 Task: Look for products in the category "Collagen, Hair, Skin & Nails" from Doctor's Best only.
Action: Mouse moved to (283, 137)
Screenshot: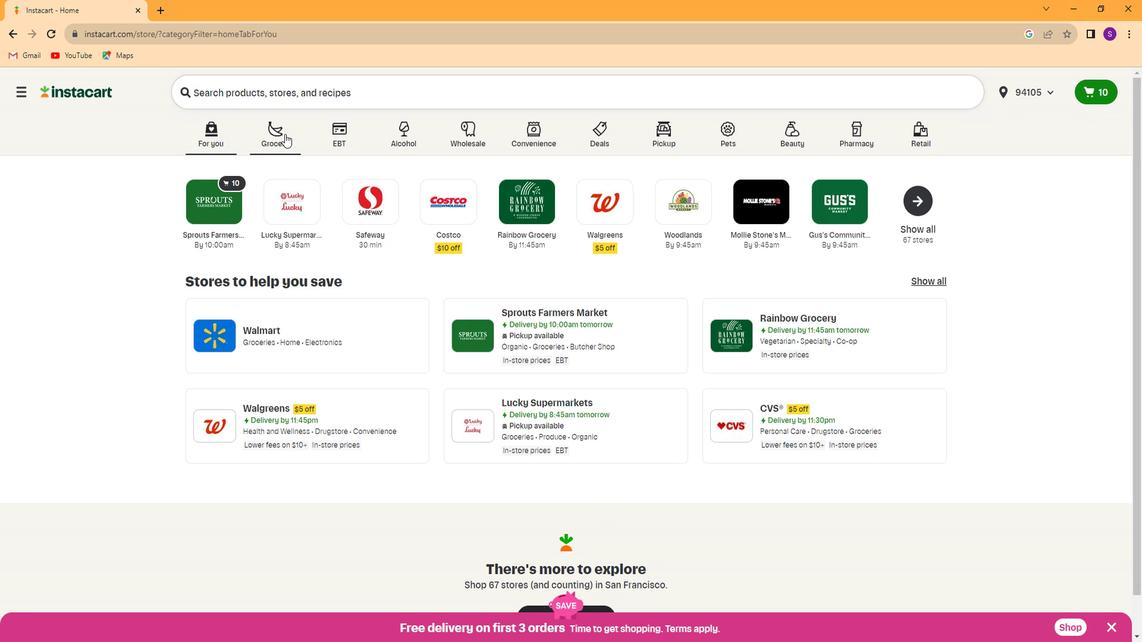 
Action: Mouse pressed left at (283, 137)
Screenshot: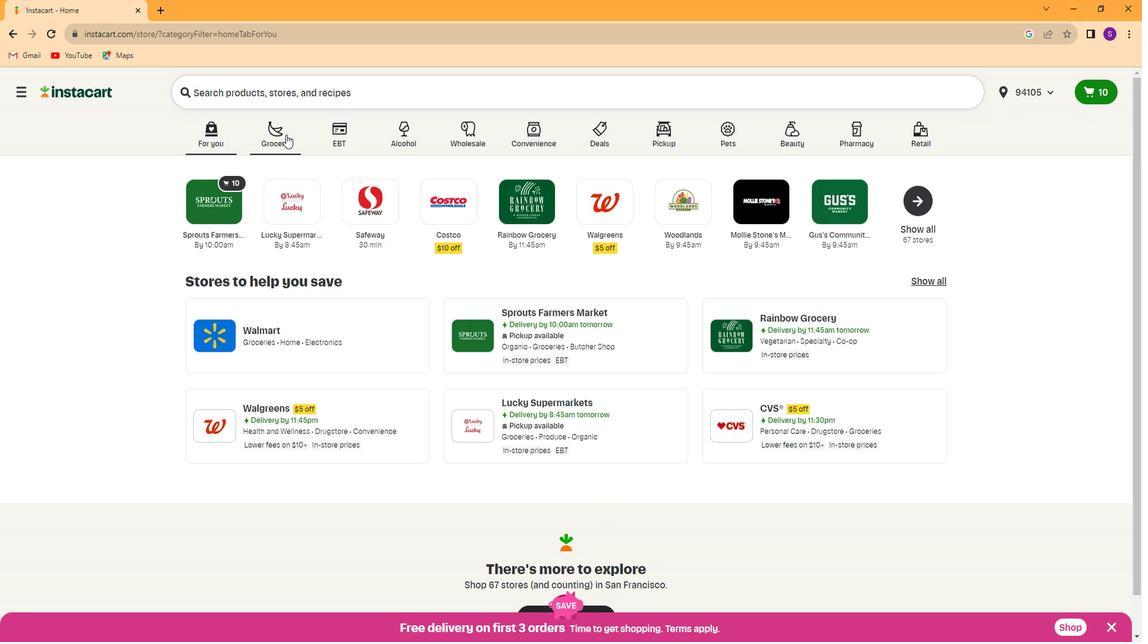 
Action: Mouse moved to (829, 201)
Screenshot: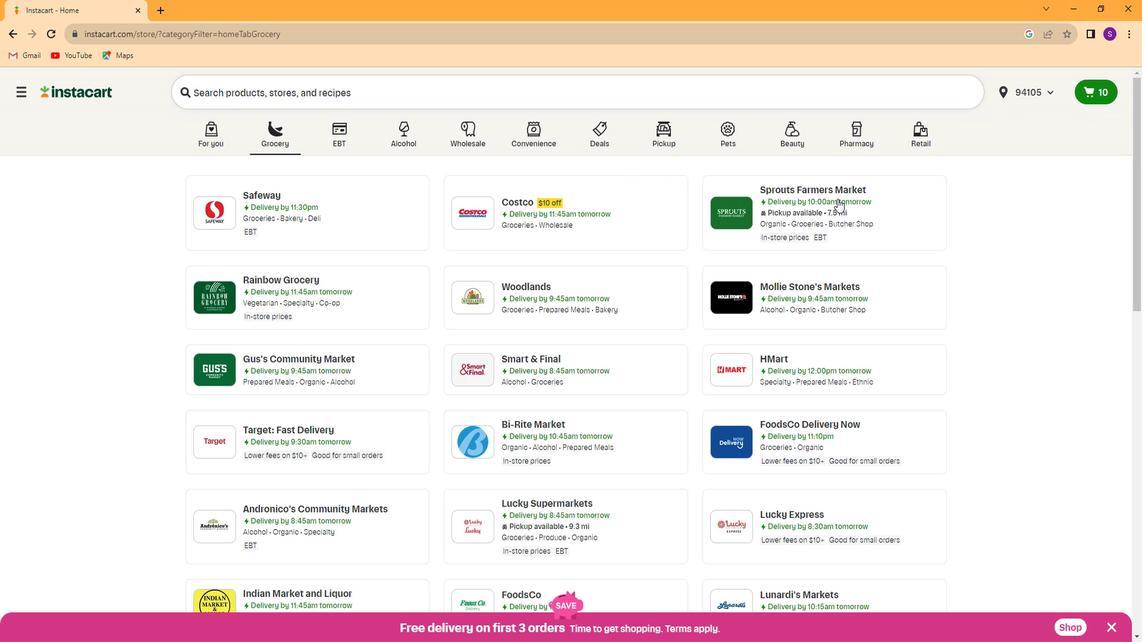 
Action: Mouse pressed left at (829, 201)
Screenshot: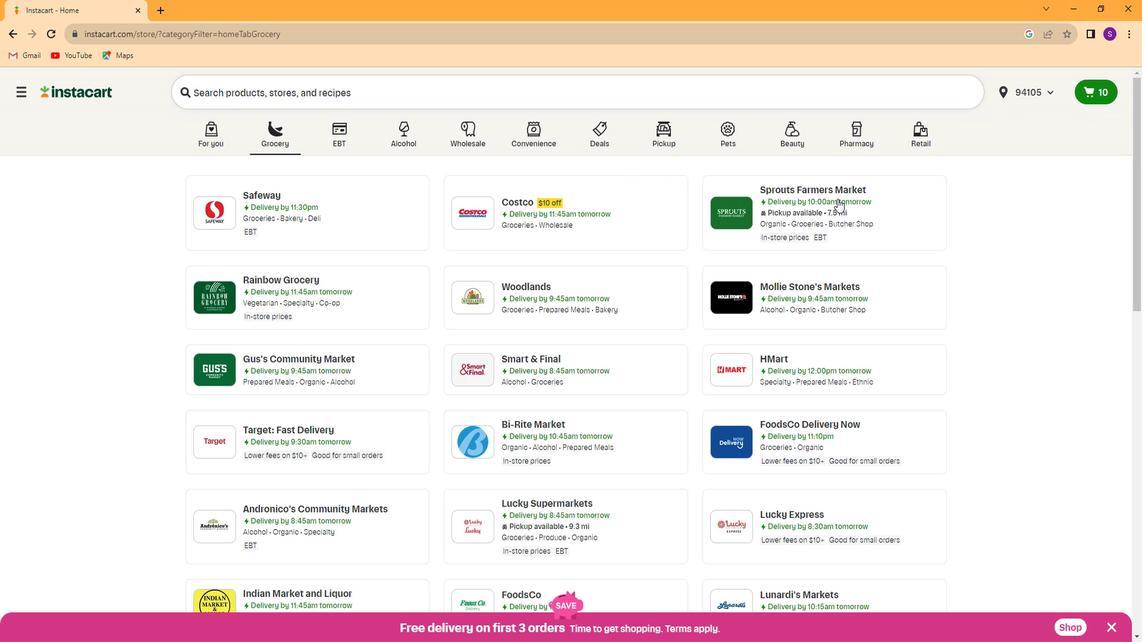 
Action: Mouse moved to (73, 433)
Screenshot: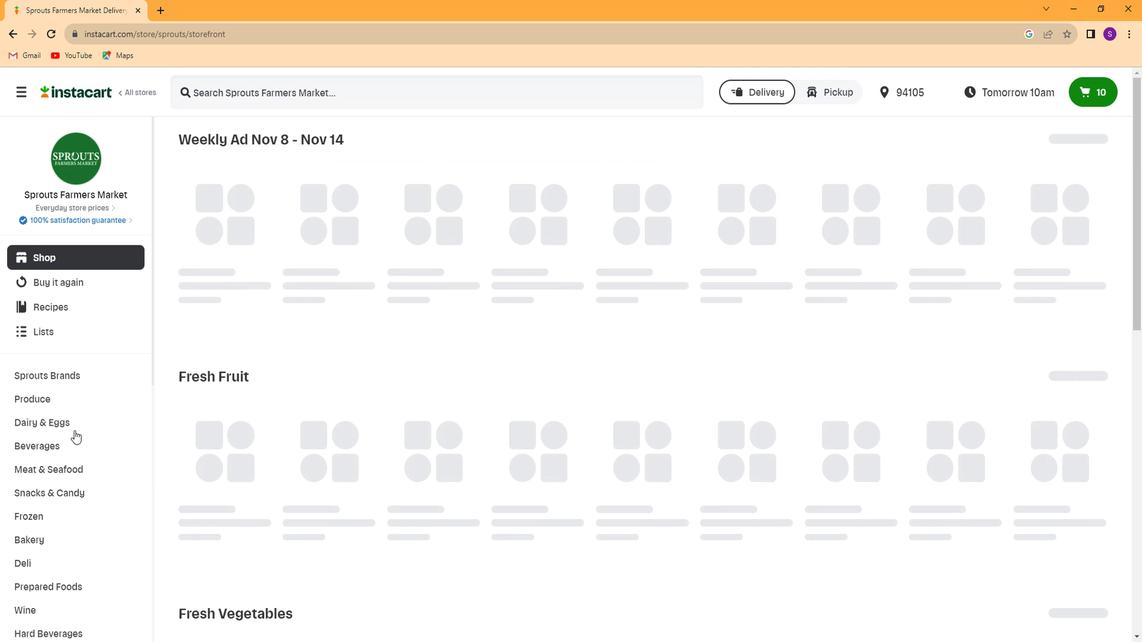 
Action: Mouse scrolled (73, 432) with delta (0, 0)
Screenshot: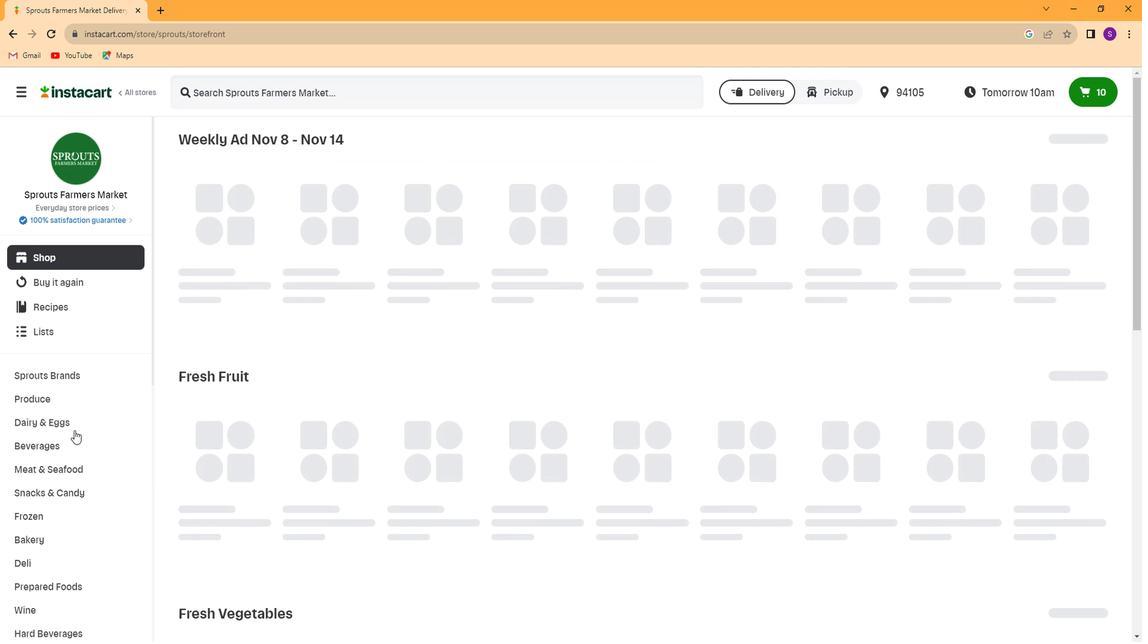 
Action: Mouse moved to (73, 436)
Screenshot: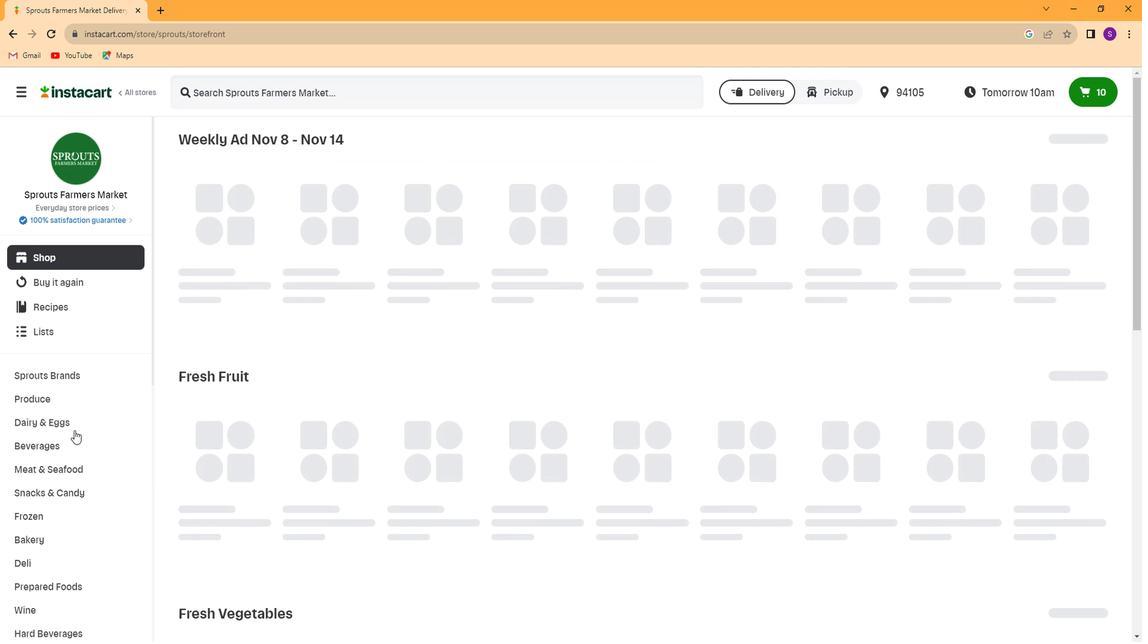 
Action: Mouse scrolled (73, 435) with delta (0, 0)
Screenshot: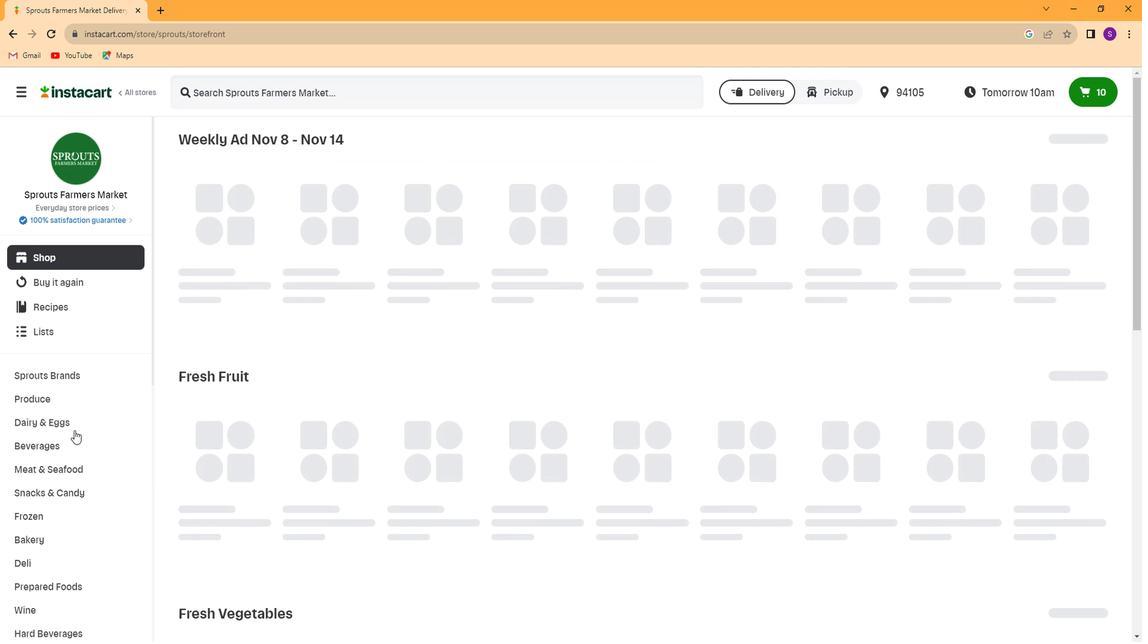 
Action: Mouse moved to (73, 436)
Screenshot: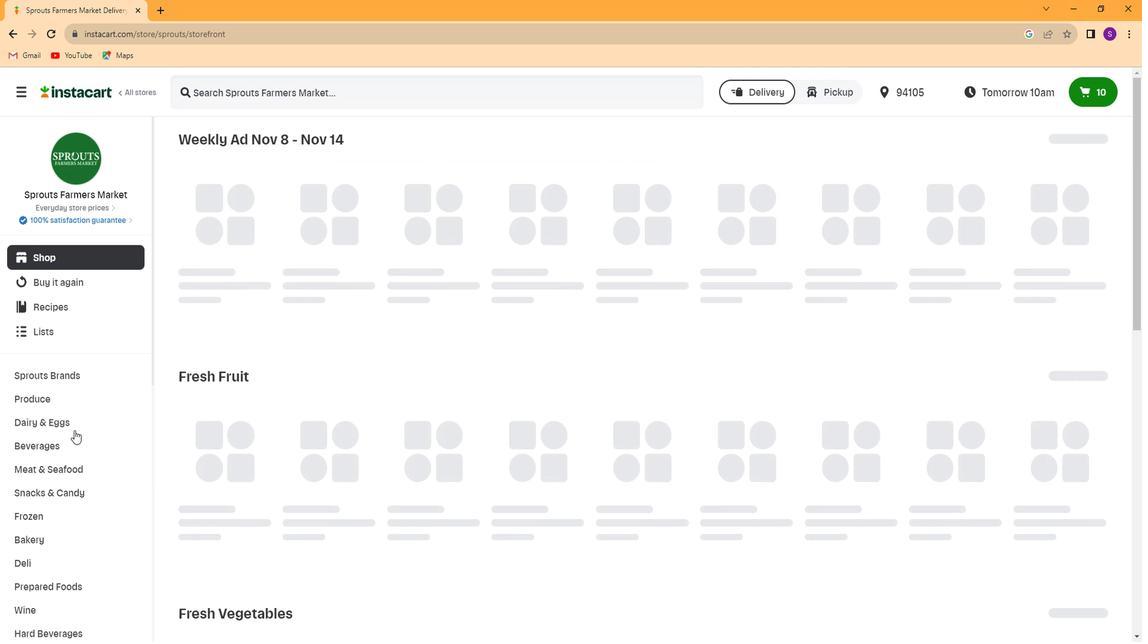 
Action: Mouse scrolled (73, 435) with delta (0, 0)
Screenshot: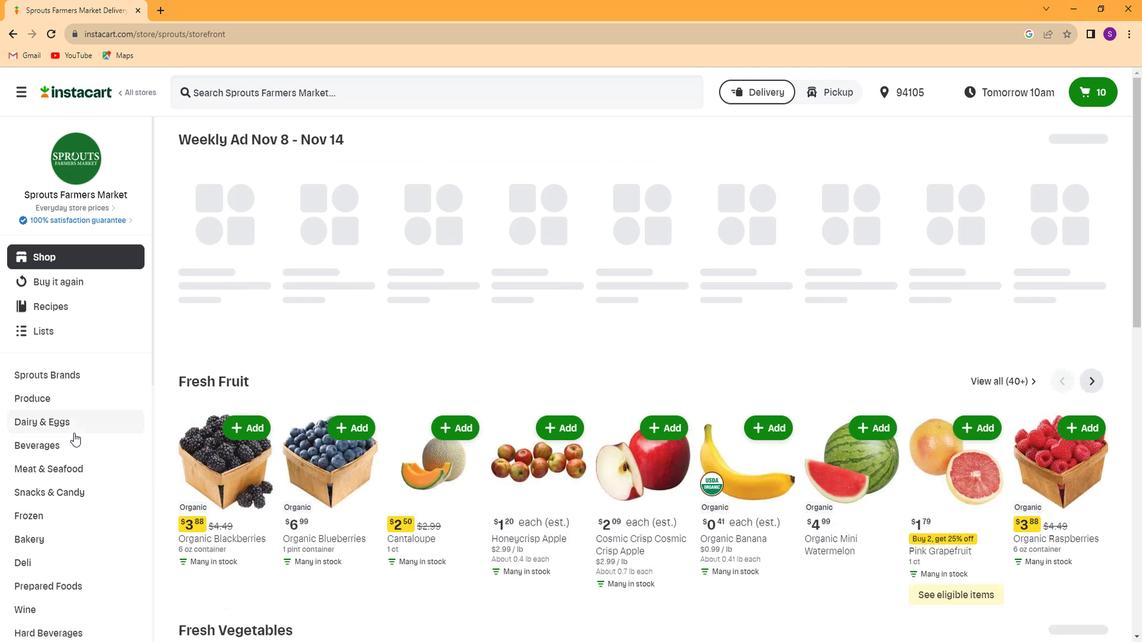 
Action: Mouse scrolled (73, 435) with delta (0, 0)
Screenshot: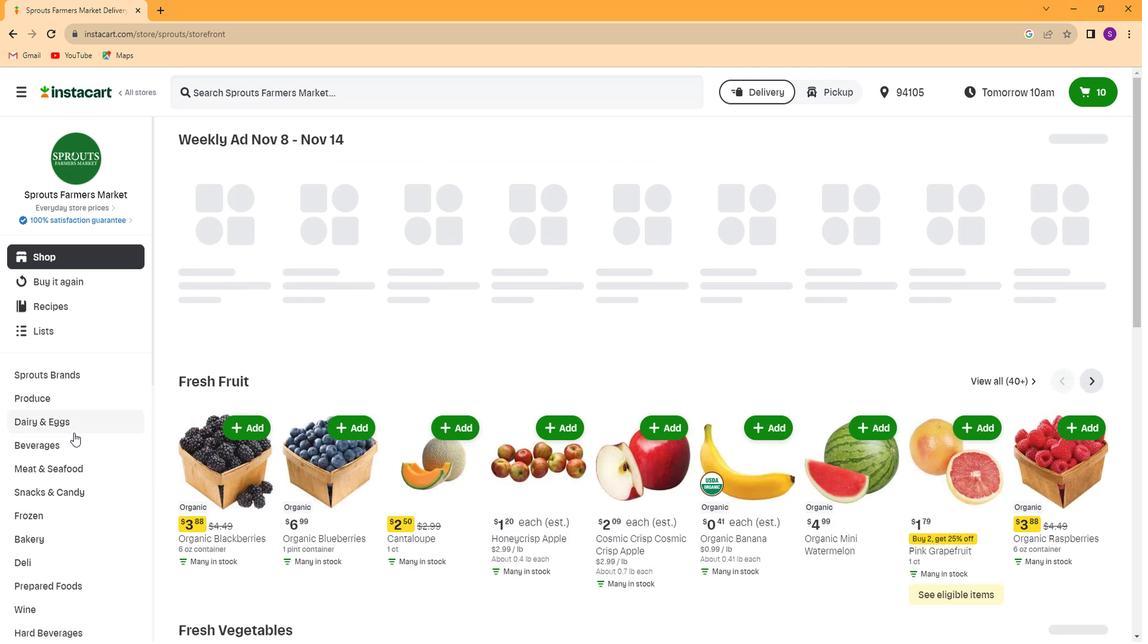 
Action: Mouse scrolled (73, 435) with delta (0, 0)
Screenshot: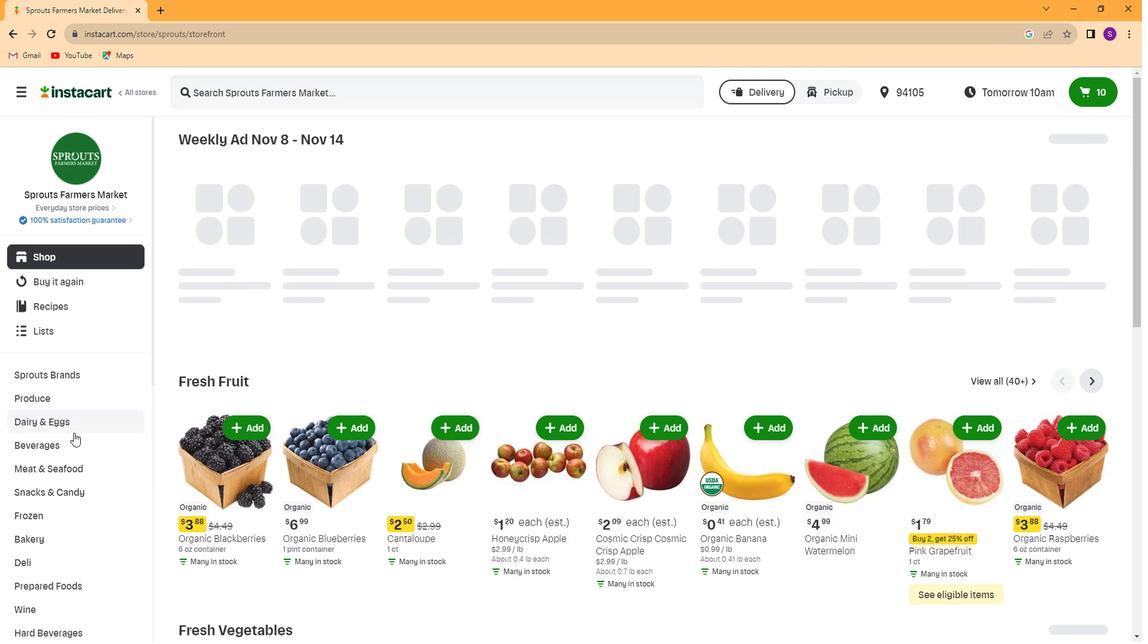 
Action: Mouse scrolled (73, 435) with delta (0, 0)
Screenshot: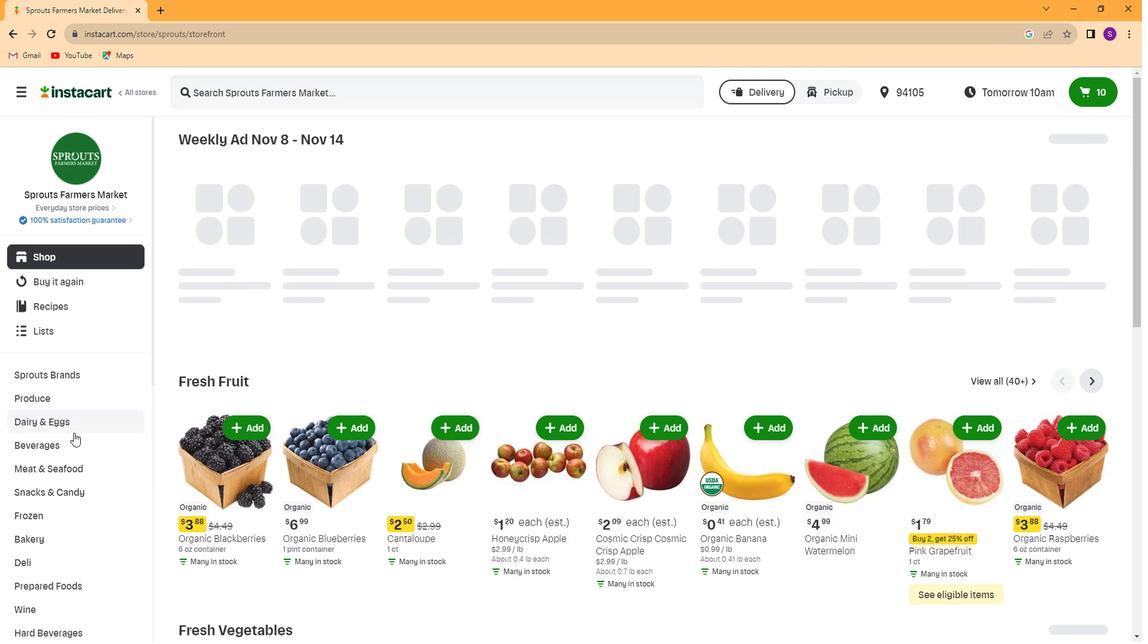 
Action: Mouse scrolled (73, 435) with delta (0, 0)
Screenshot: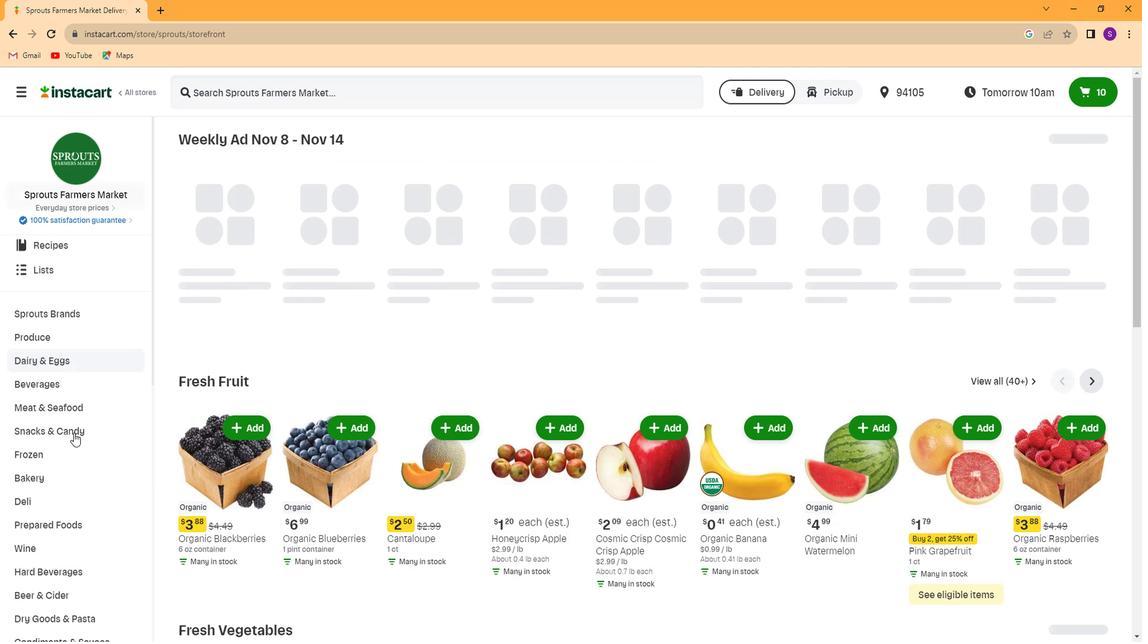 
Action: Mouse scrolled (73, 435) with delta (0, 0)
Screenshot: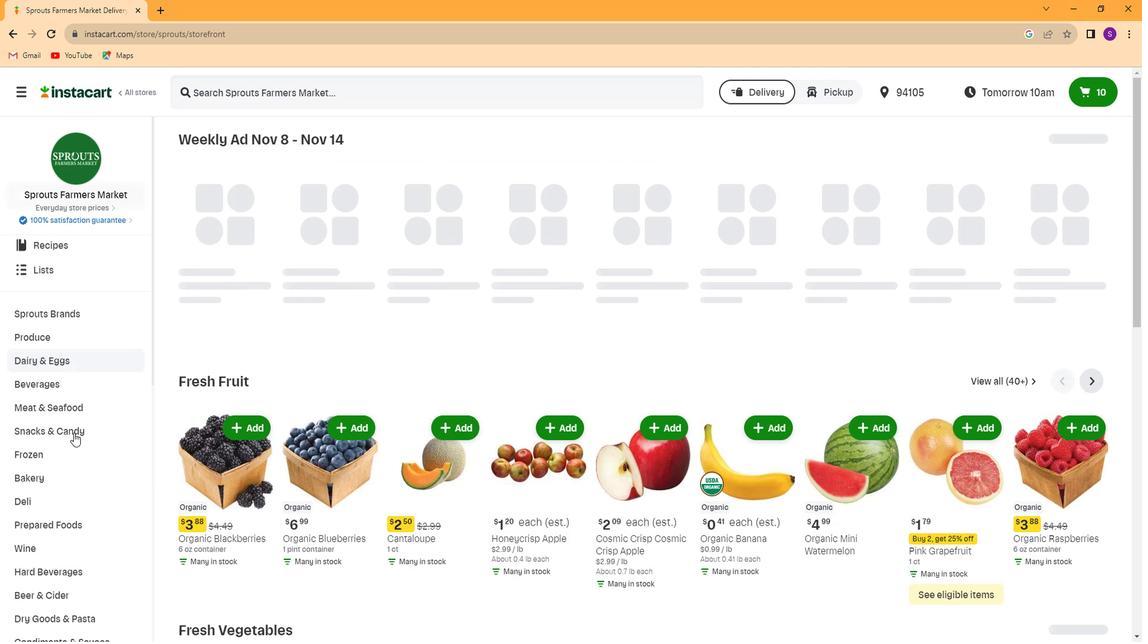 
Action: Mouse scrolled (73, 435) with delta (0, 0)
Screenshot: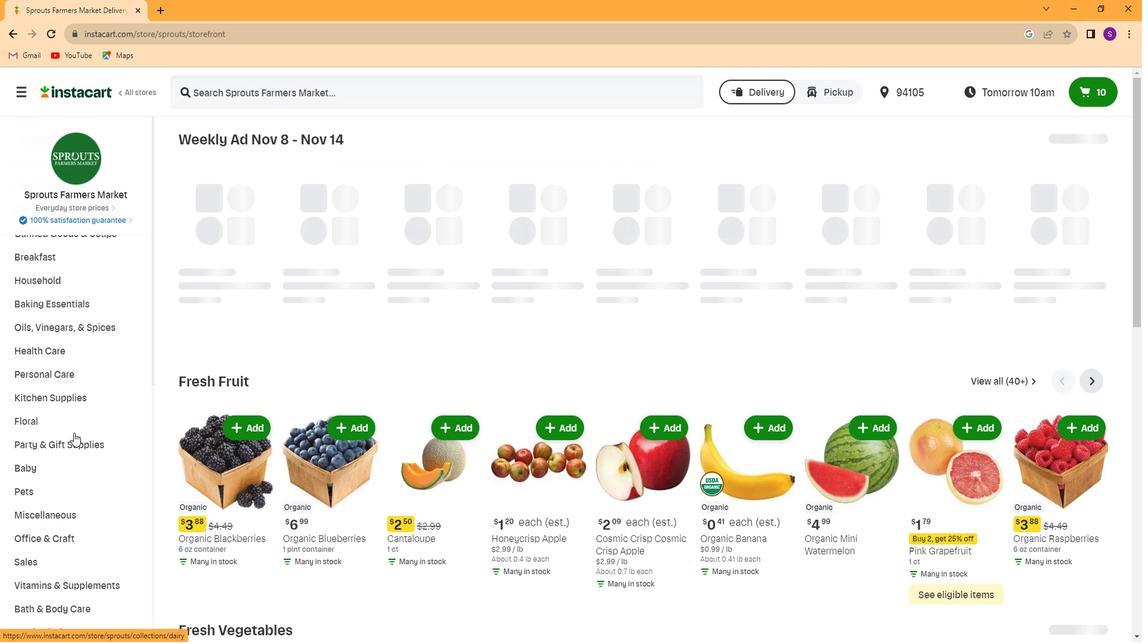 
Action: Mouse scrolled (73, 435) with delta (0, 0)
Screenshot: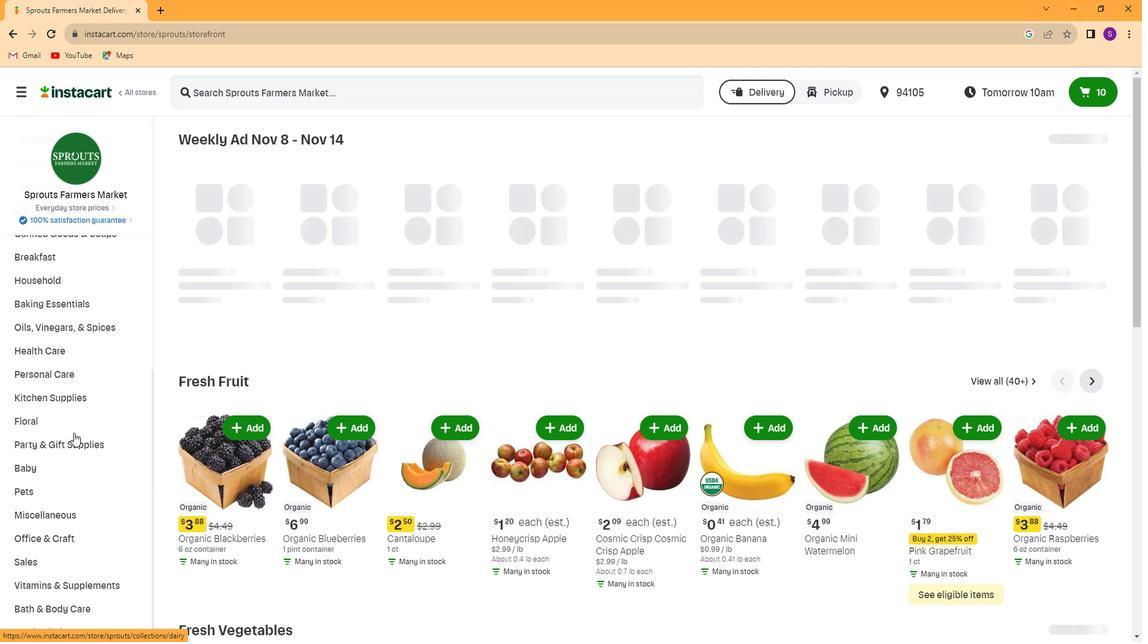 
Action: Mouse scrolled (73, 435) with delta (0, 0)
Screenshot: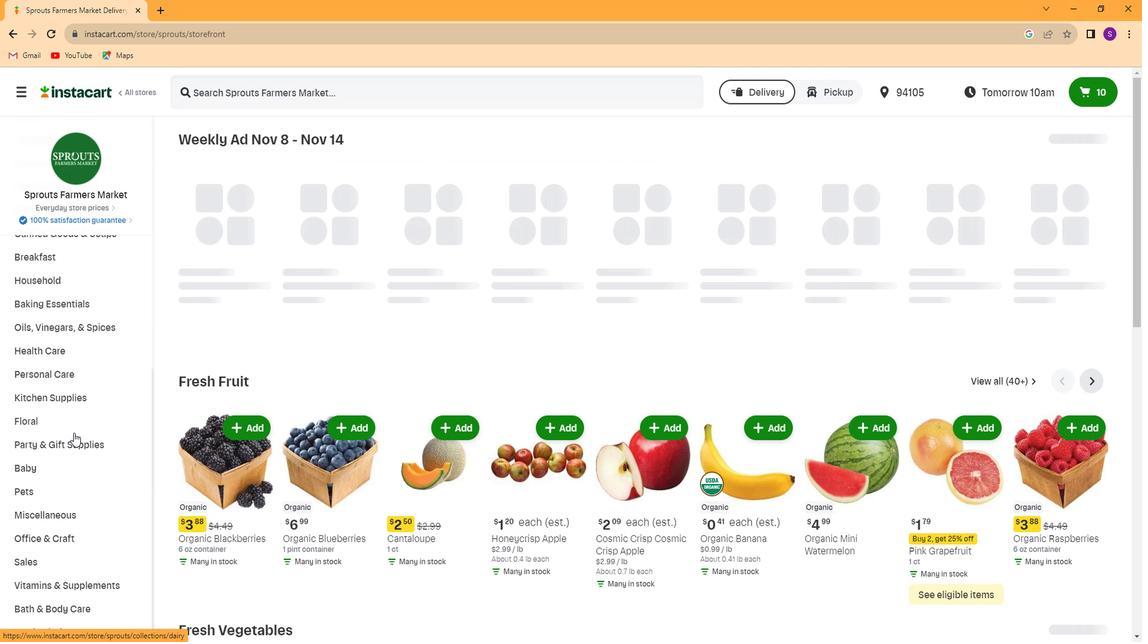 
Action: Mouse scrolled (73, 435) with delta (0, 0)
Screenshot: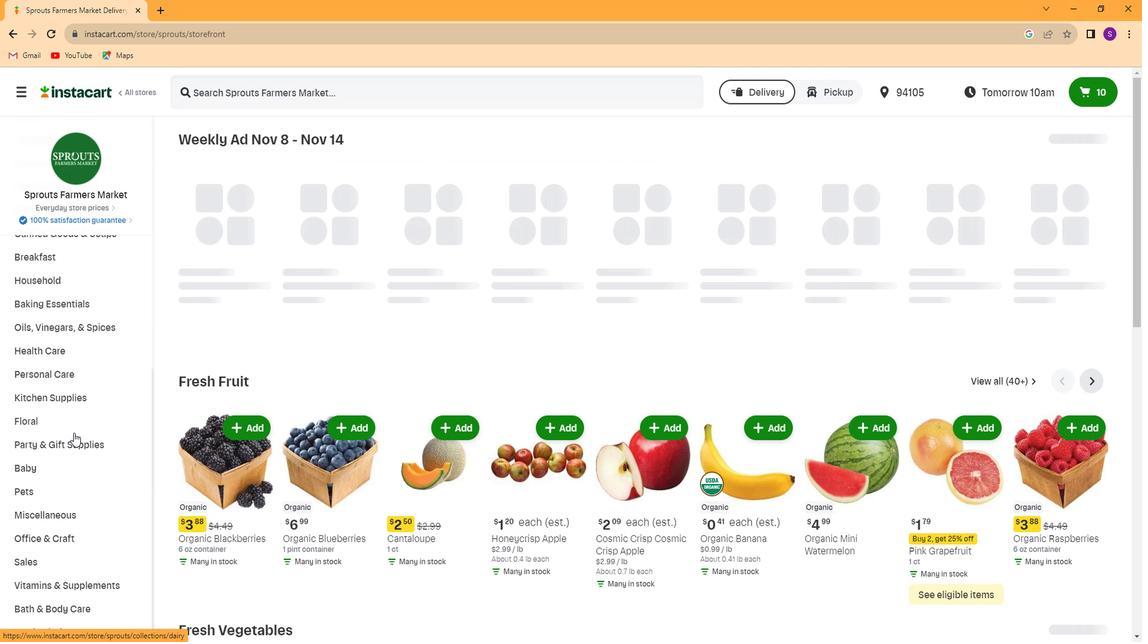 
Action: Mouse scrolled (73, 435) with delta (0, 0)
Screenshot: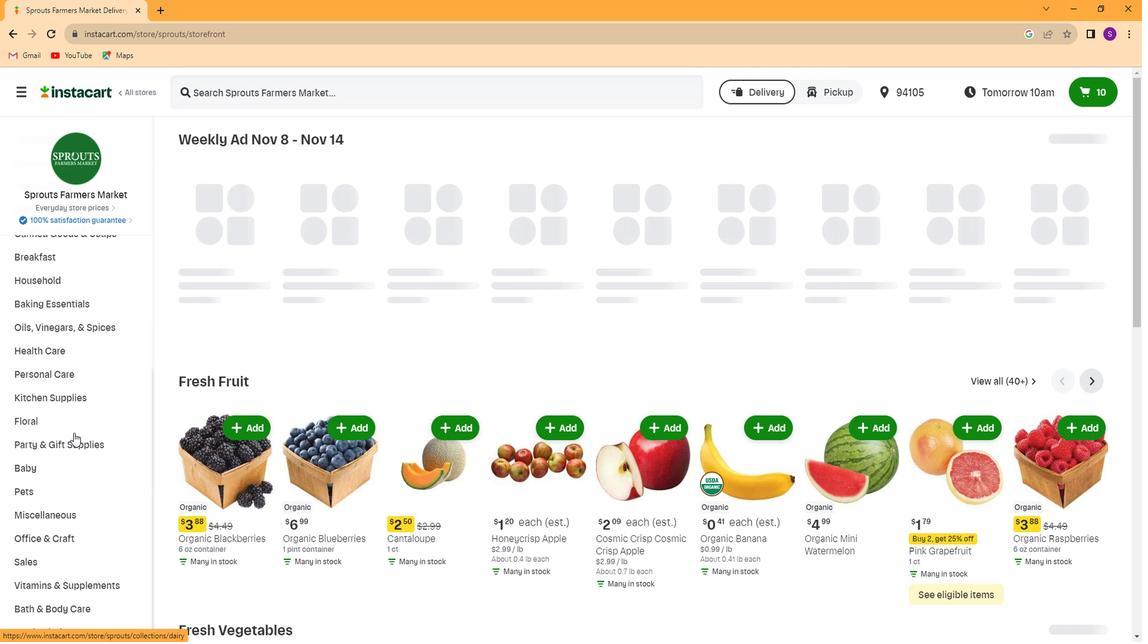 
Action: Mouse scrolled (73, 435) with delta (0, 0)
Screenshot: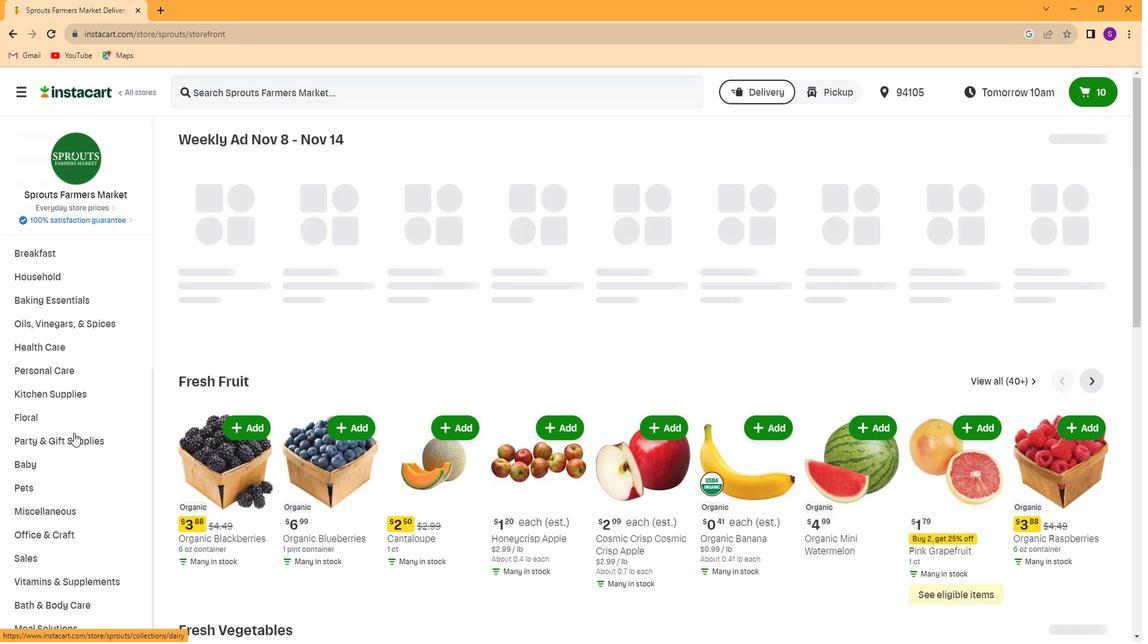 
Action: Mouse moved to (101, 583)
Screenshot: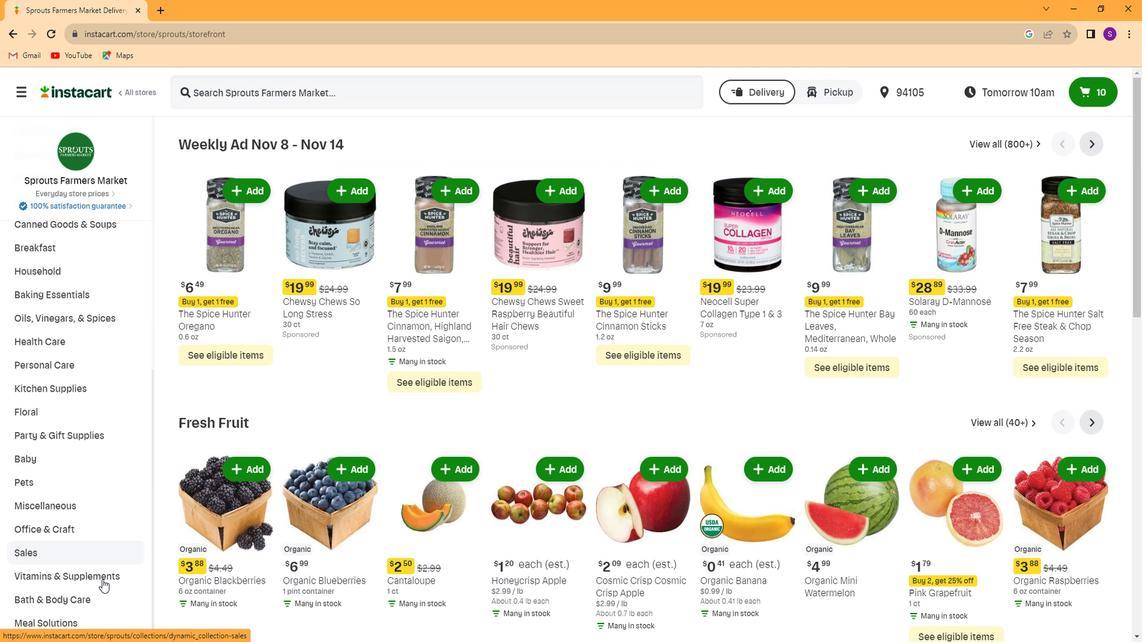 
Action: Mouse pressed left at (101, 583)
Screenshot: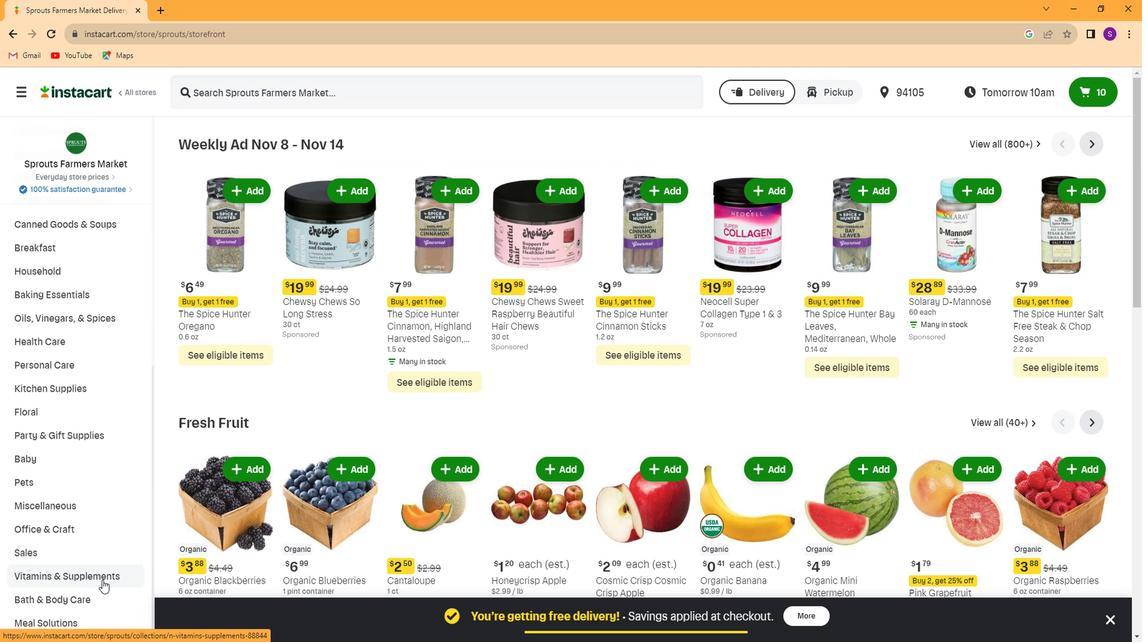 
Action: Mouse moved to (997, 170)
Screenshot: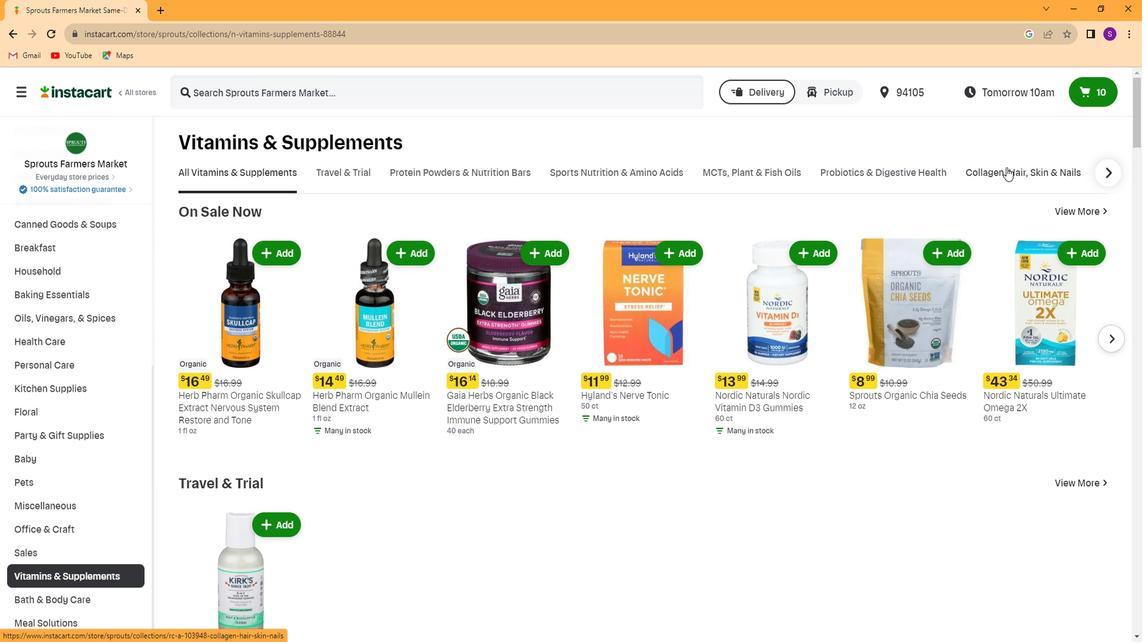 
Action: Mouse pressed left at (997, 170)
Screenshot: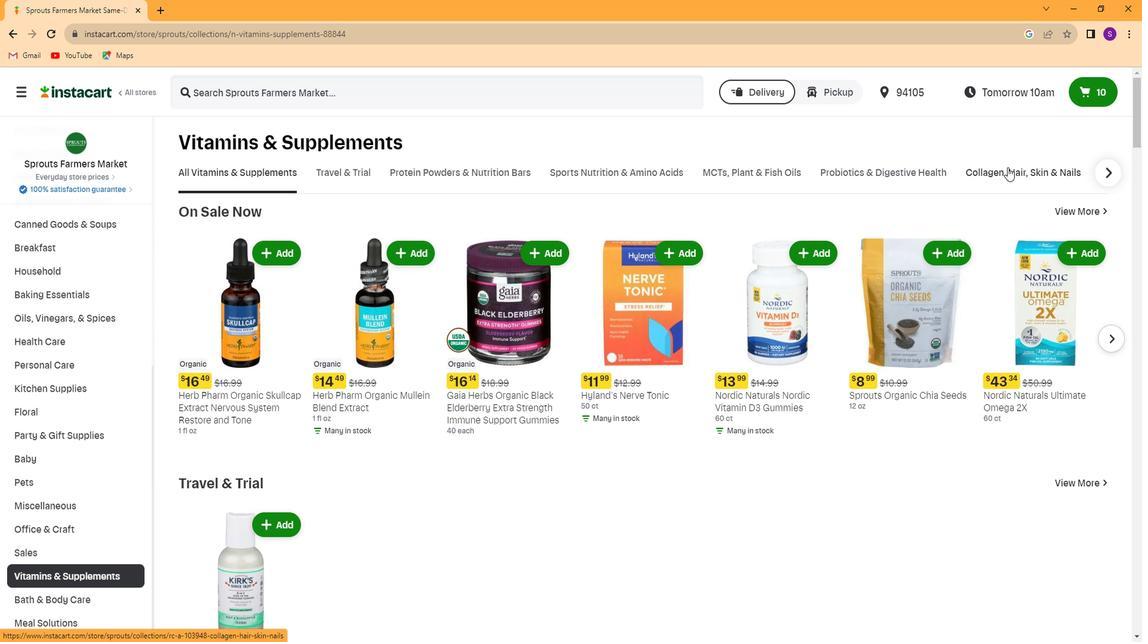 
Action: Mouse moved to (409, 224)
Screenshot: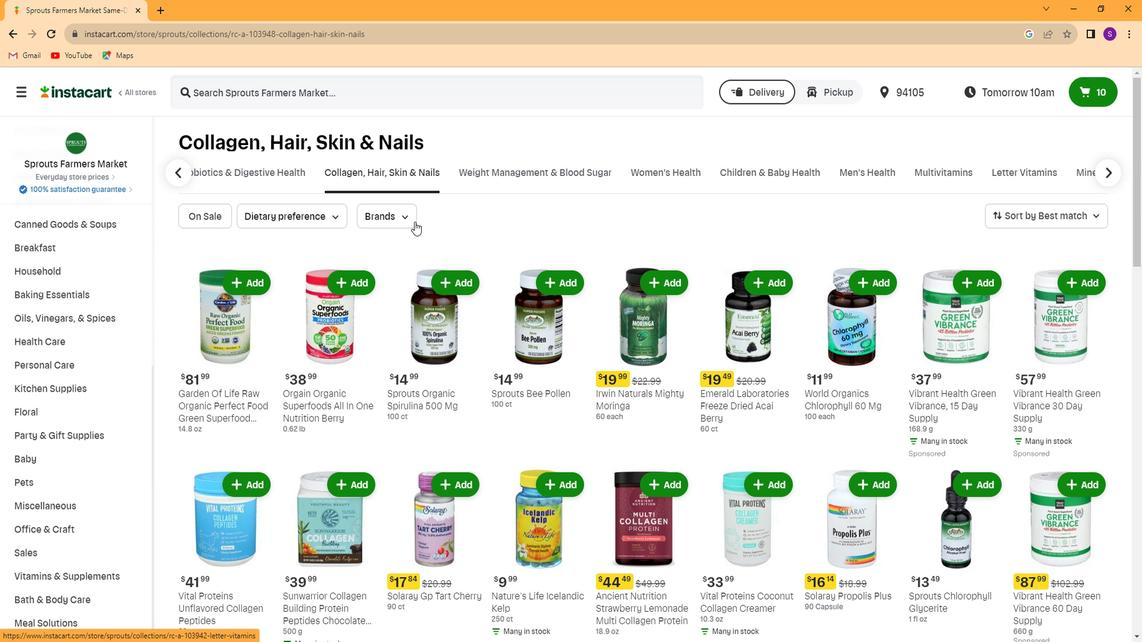 
Action: Mouse pressed left at (409, 224)
Screenshot: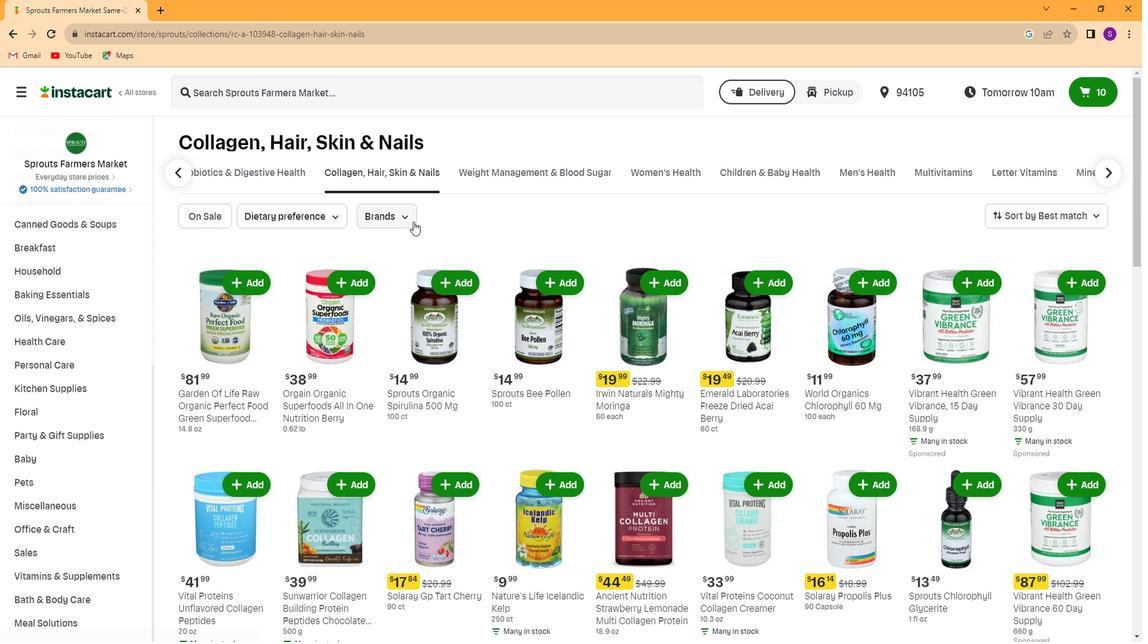 
Action: Mouse moved to (410, 269)
Screenshot: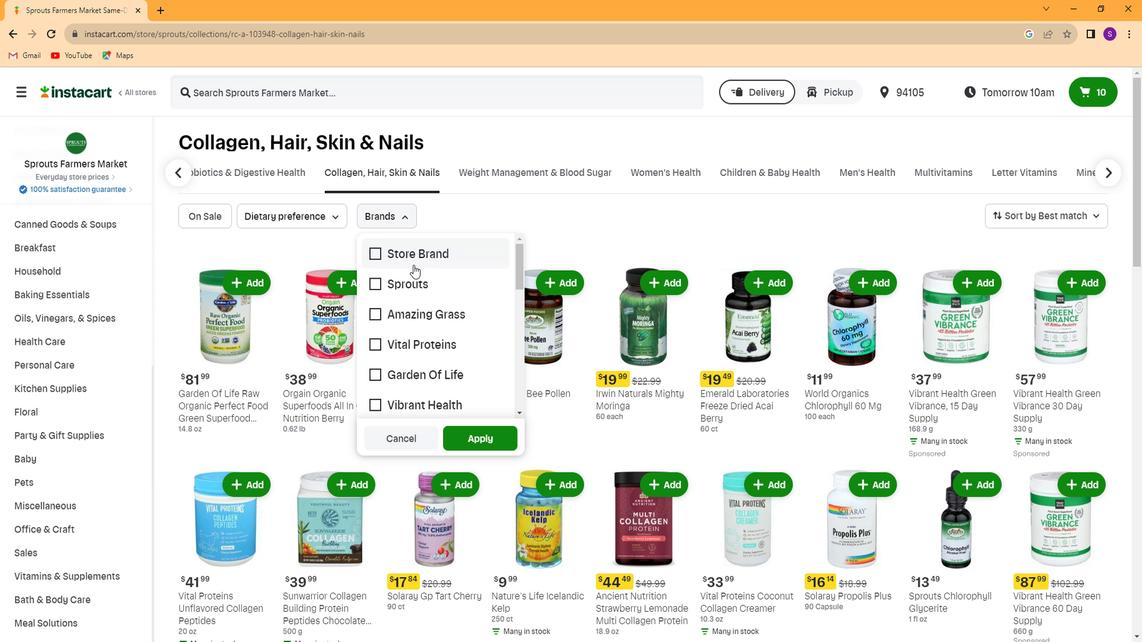 
Action: Mouse scrolled (410, 269) with delta (0, 0)
Screenshot: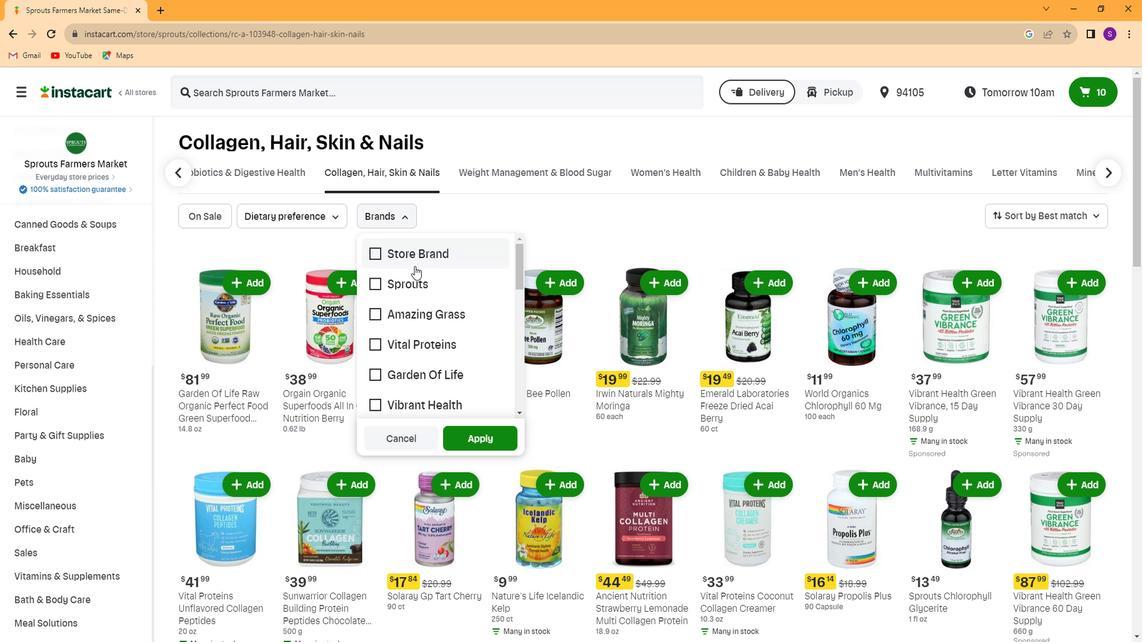 
Action: Mouse moved to (412, 282)
Screenshot: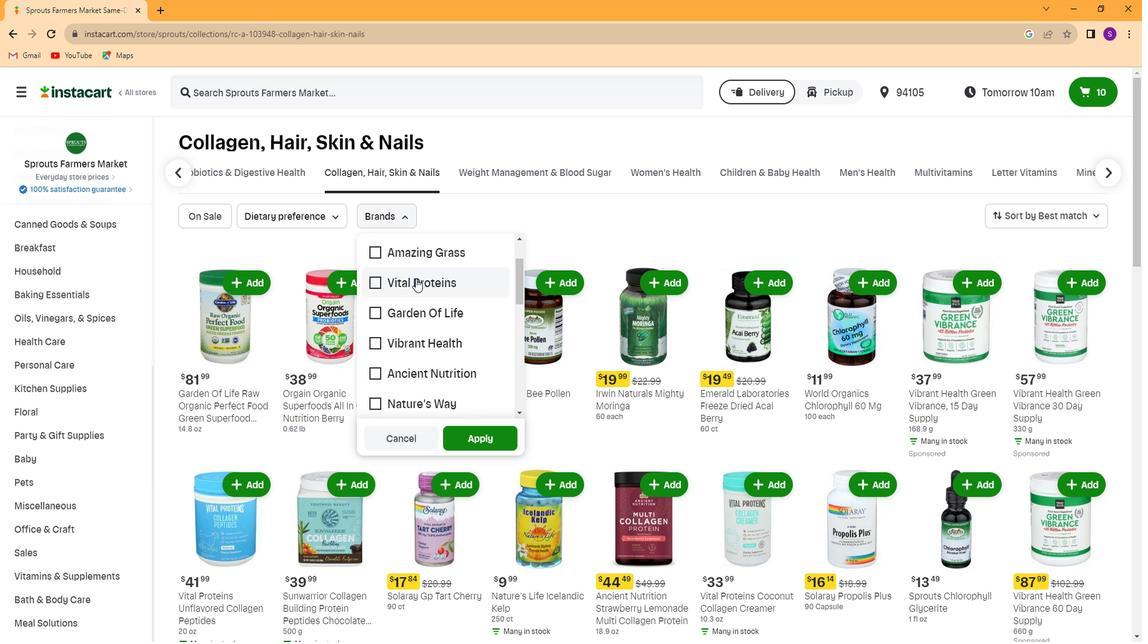 
Action: Mouse scrolled (412, 282) with delta (0, 0)
Screenshot: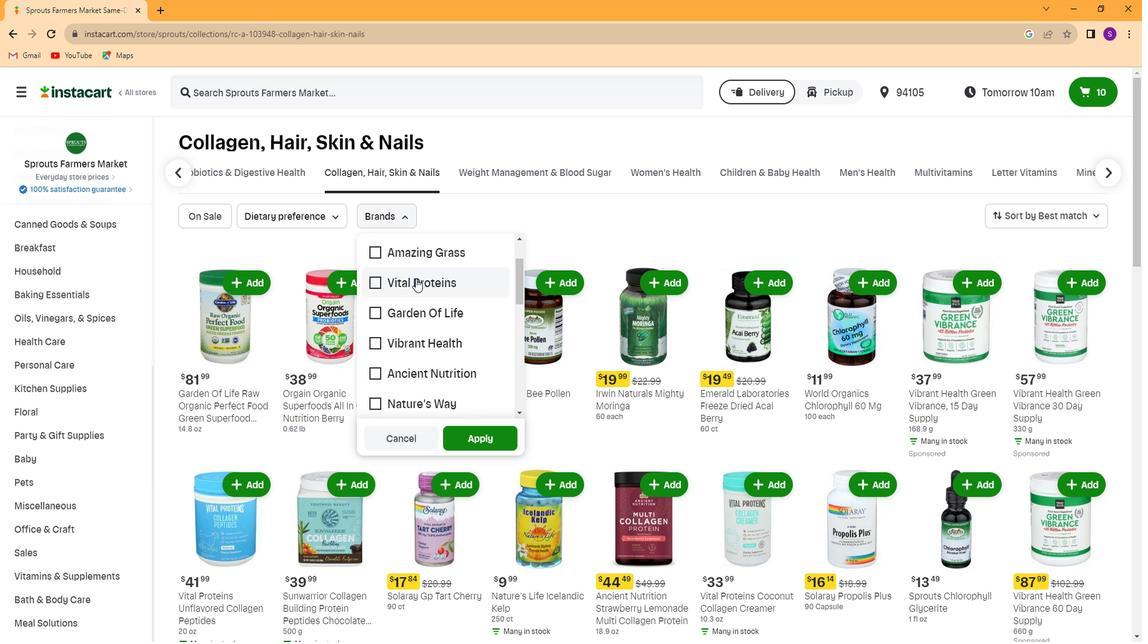 
Action: Mouse moved to (413, 296)
Screenshot: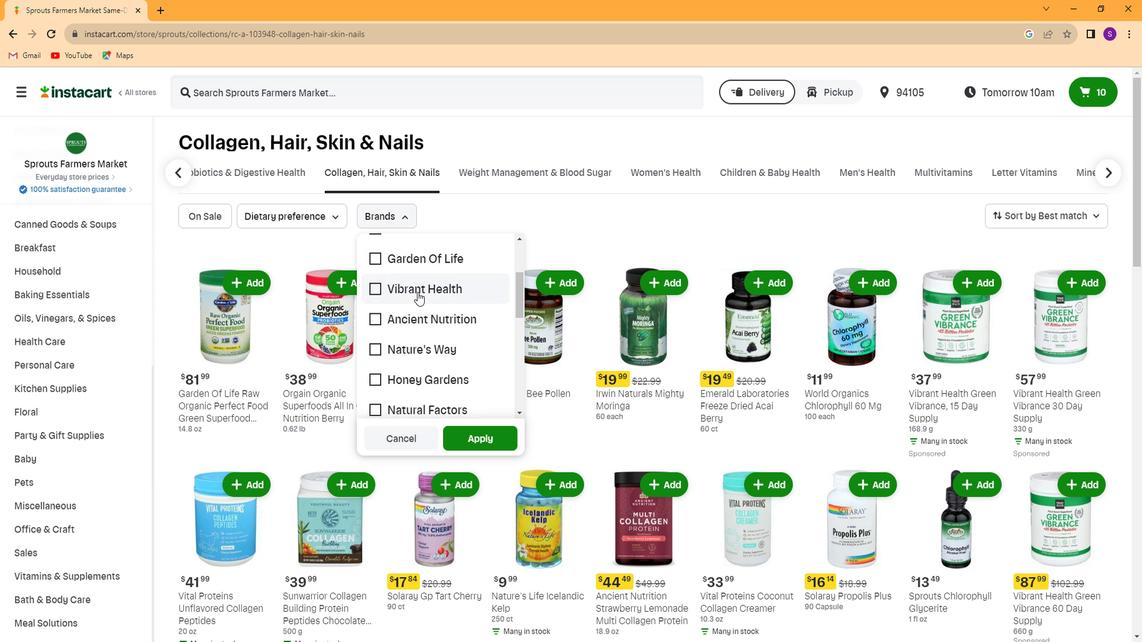 
Action: Mouse scrolled (413, 295) with delta (0, 0)
Screenshot: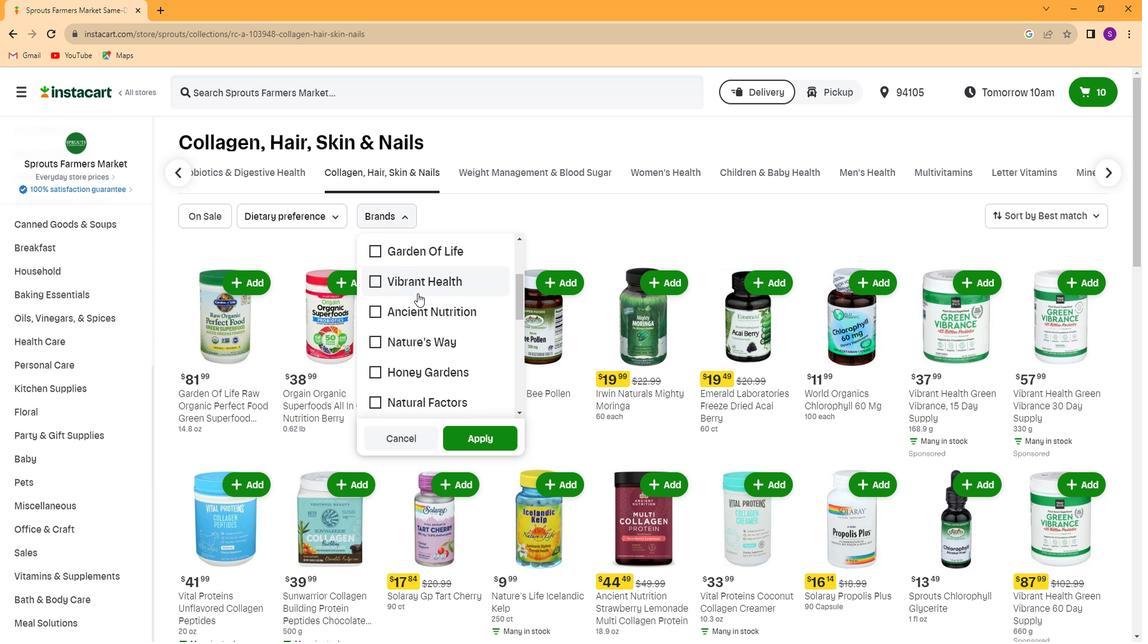 
Action: Mouse moved to (413, 294)
Screenshot: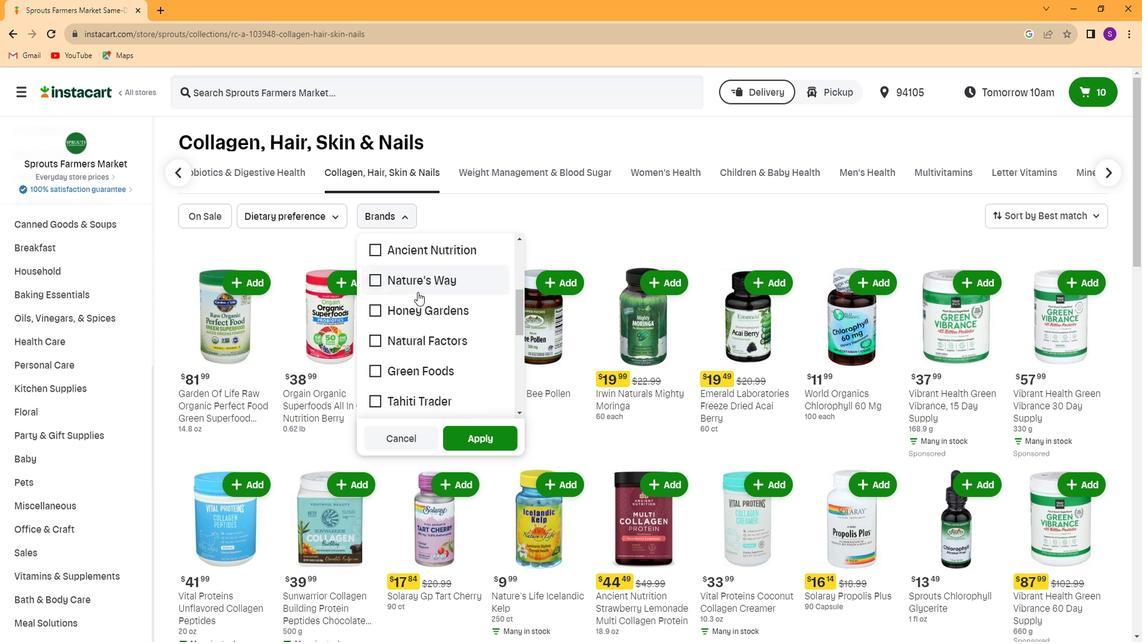 
Action: Mouse scrolled (413, 293) with delta (0, 0)
Screenshot: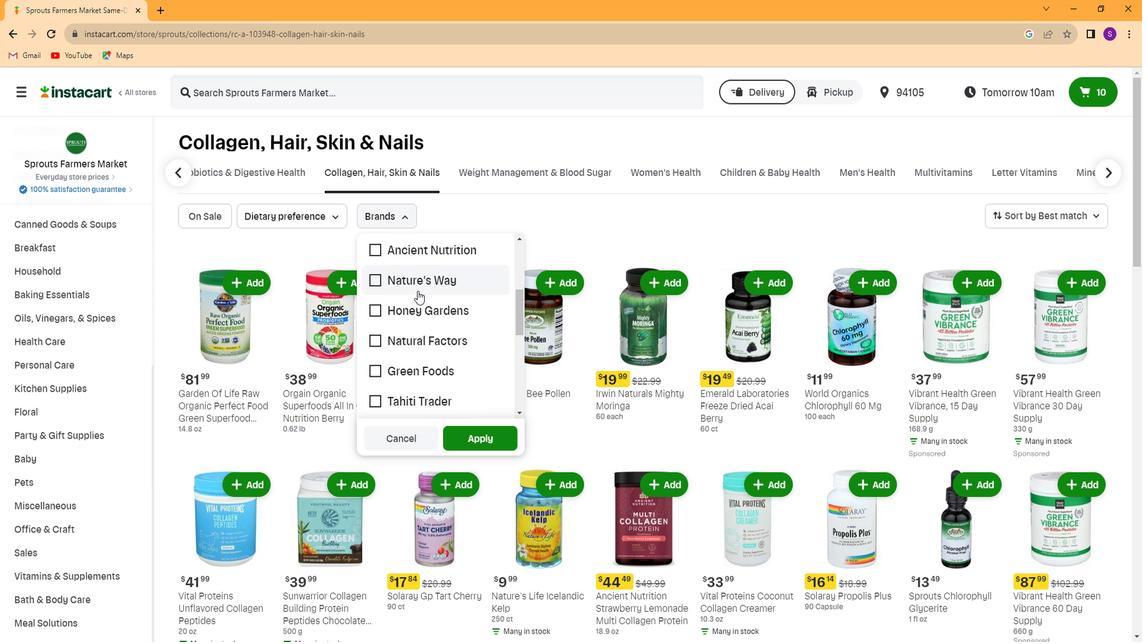 
Action: Mouse scrolled (413, 293) with delta (0, 0)
Screenshot: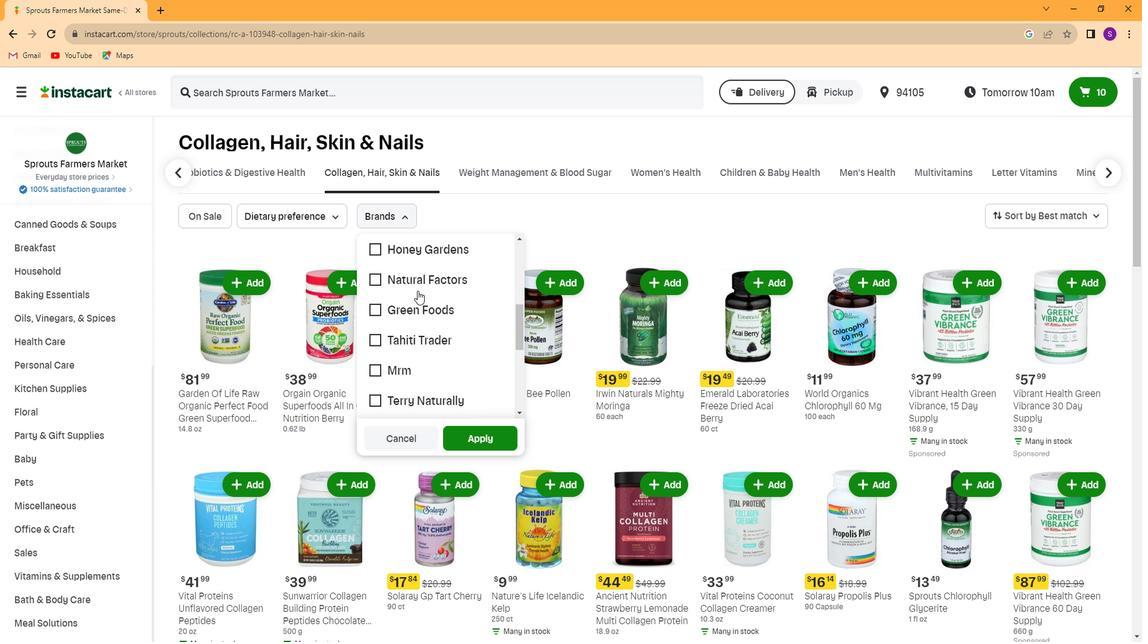 
Action: Mouse scrolled (413, 293) with delta (0, 0)
Screenshot: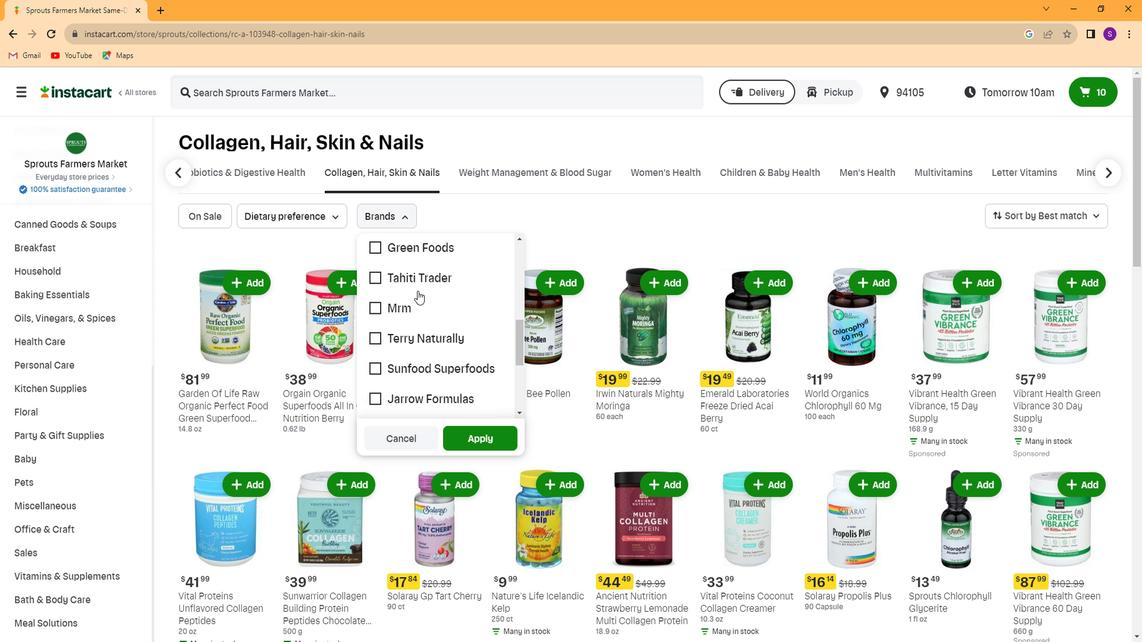 
Action: Mouse scrolled (413, 293) with delta (0, 0)
Screenshot: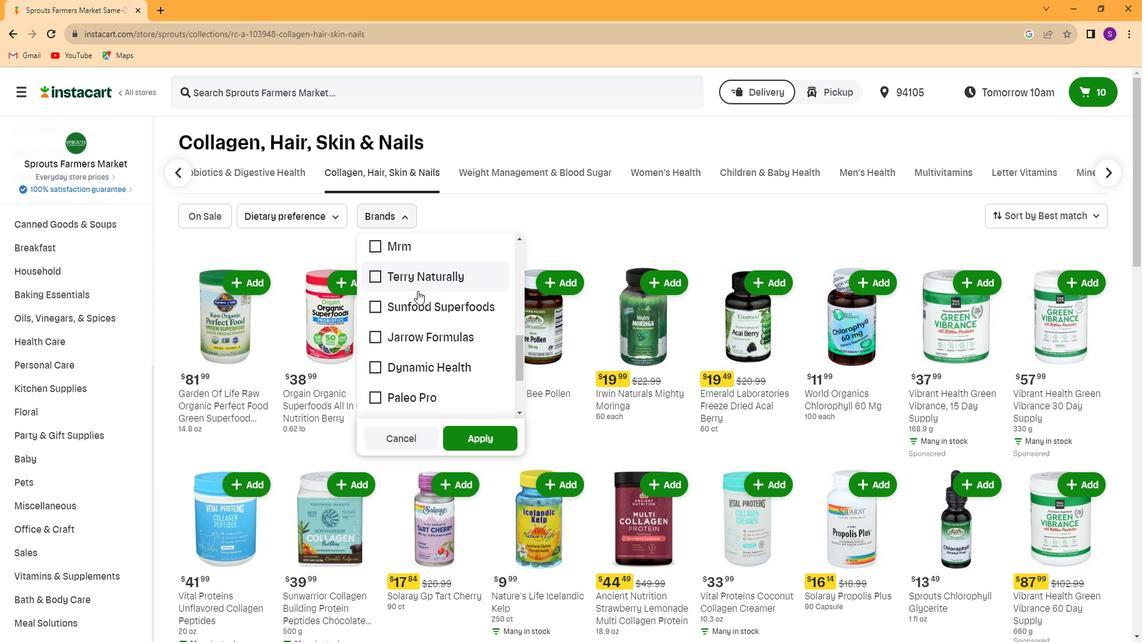 
Action: Mouse scrolled (413, 293) with delta (0, 0)
Screenshot: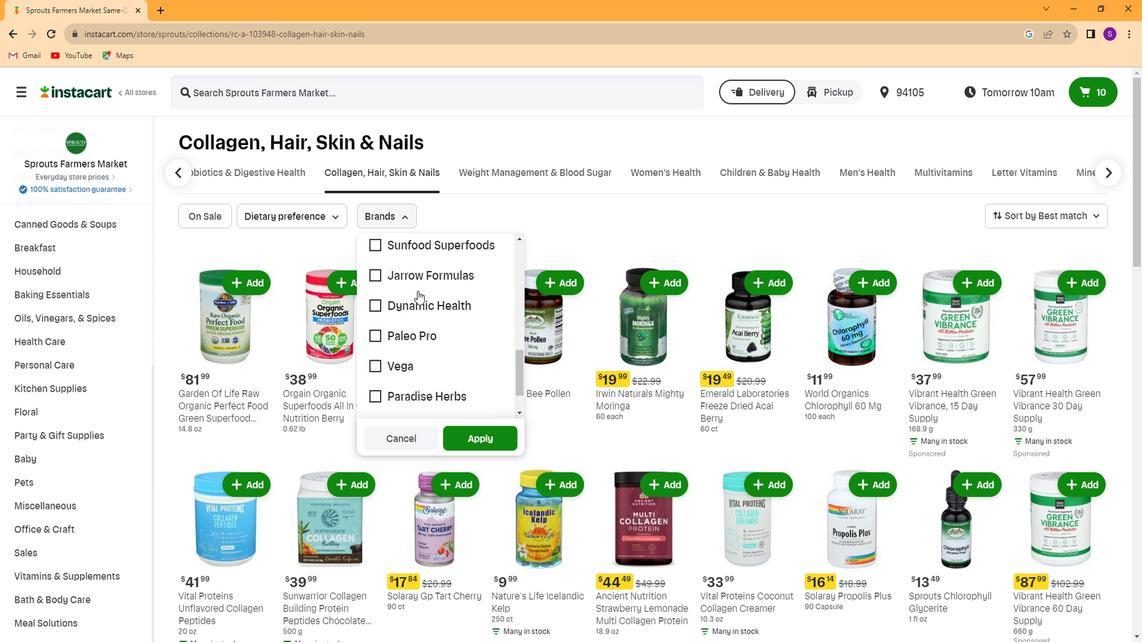 
Action: Mouse scrolled (413, 293) with delta (0, 0)
Screenshot: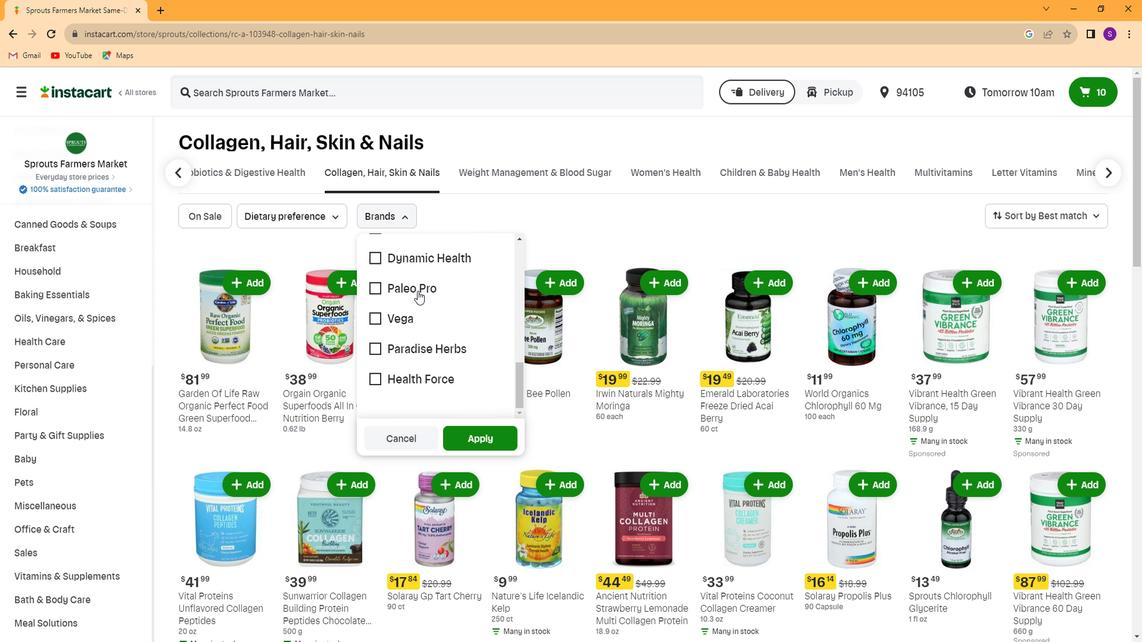 
Action: Mouse moved to (410, 310)
Screenshot: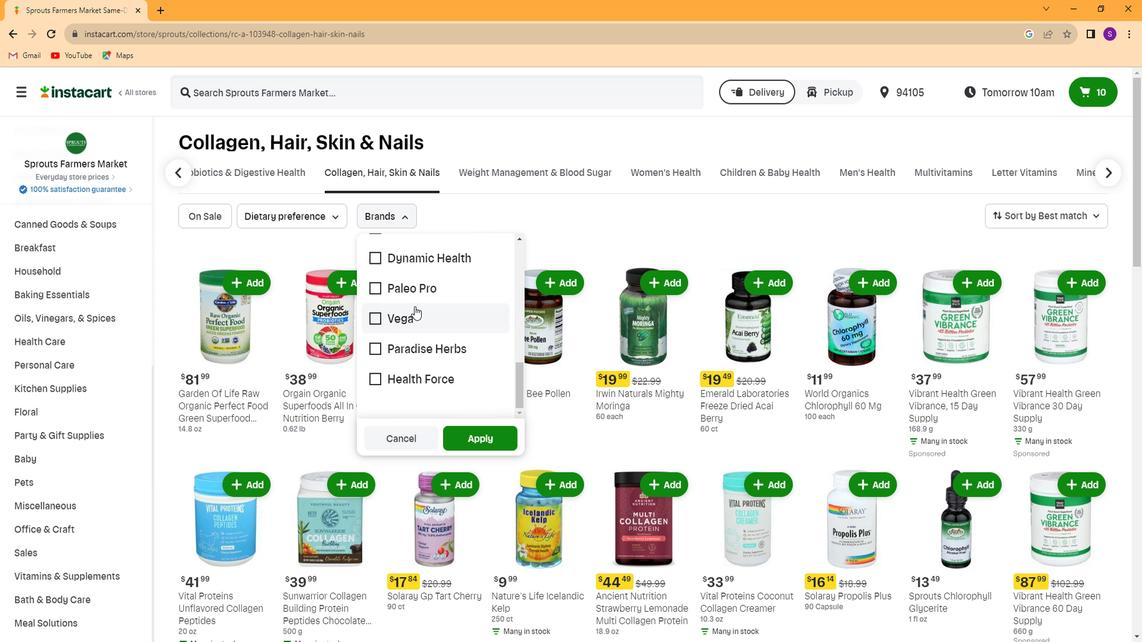 
Action: Mouse scrolled (410, 310) with delta (0, 0)
Screenshot: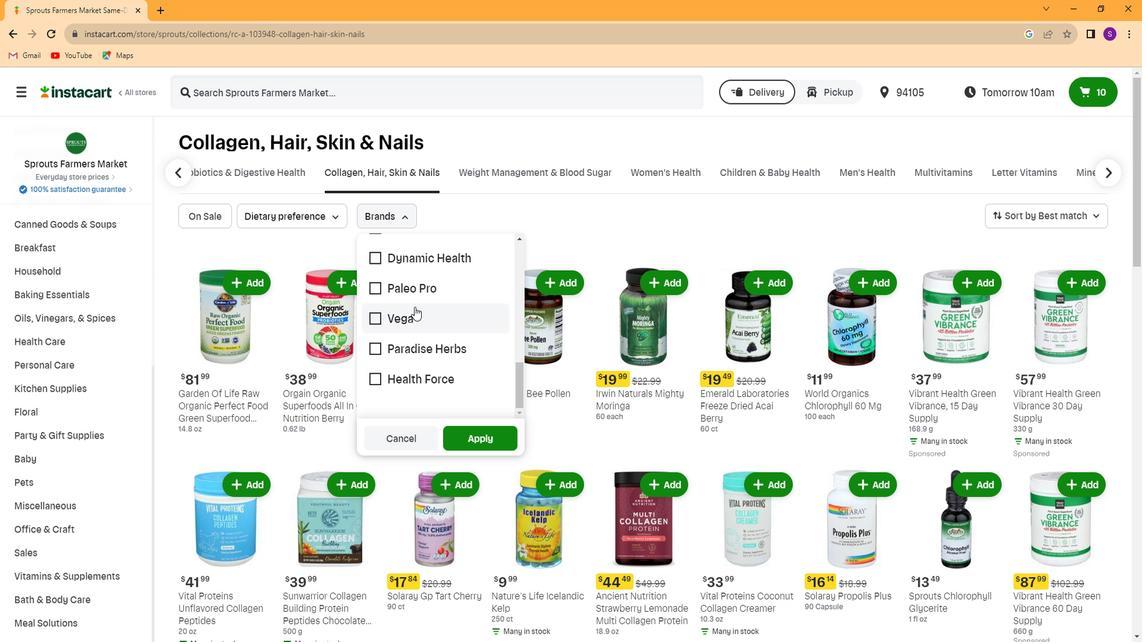 
Action: Mouse scrolled (410, 310) with delta (0, 0)
Screenshot: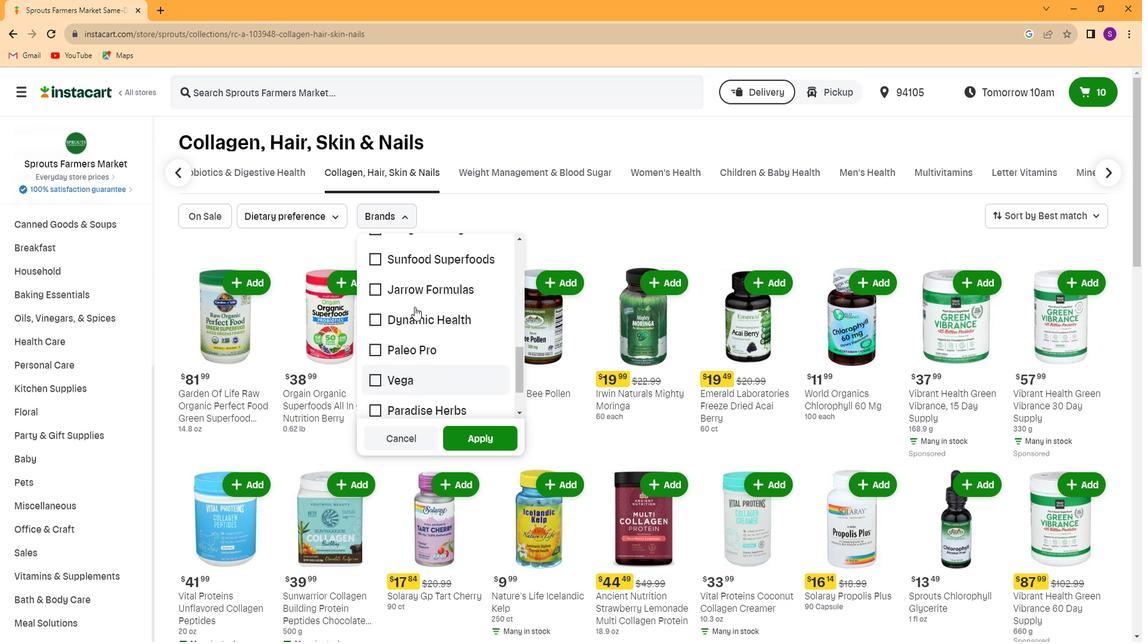 
Action: Mouse scrolled (410, 310) with delta (0, 0)
Screenshot: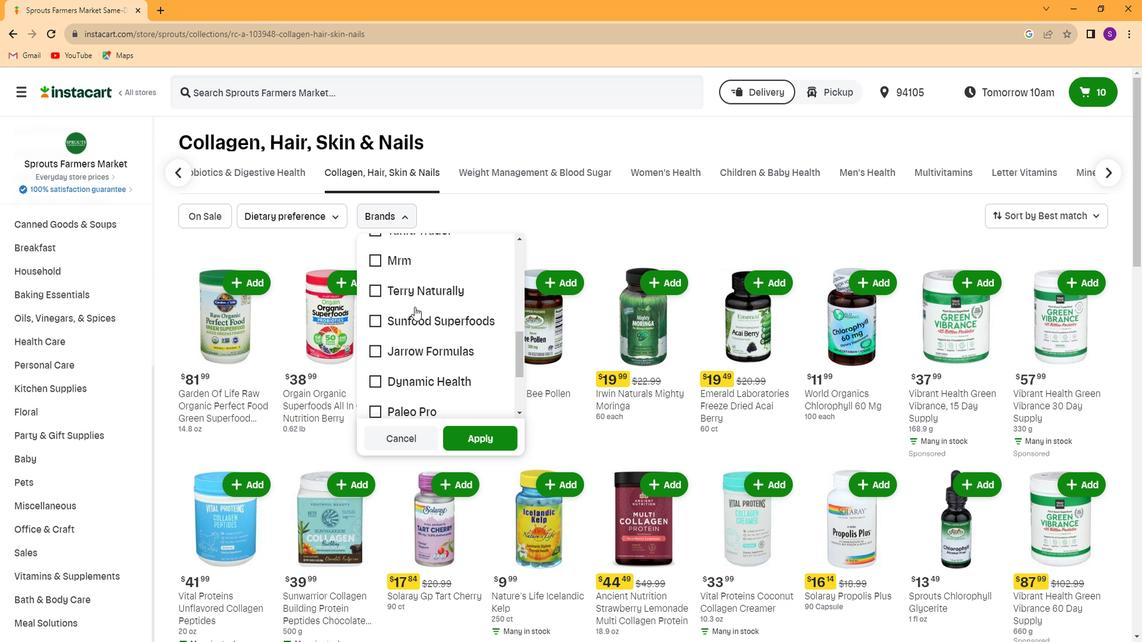 
Action: Mouse scrolled (410, 310) with delta (0, 0)
Screenshot: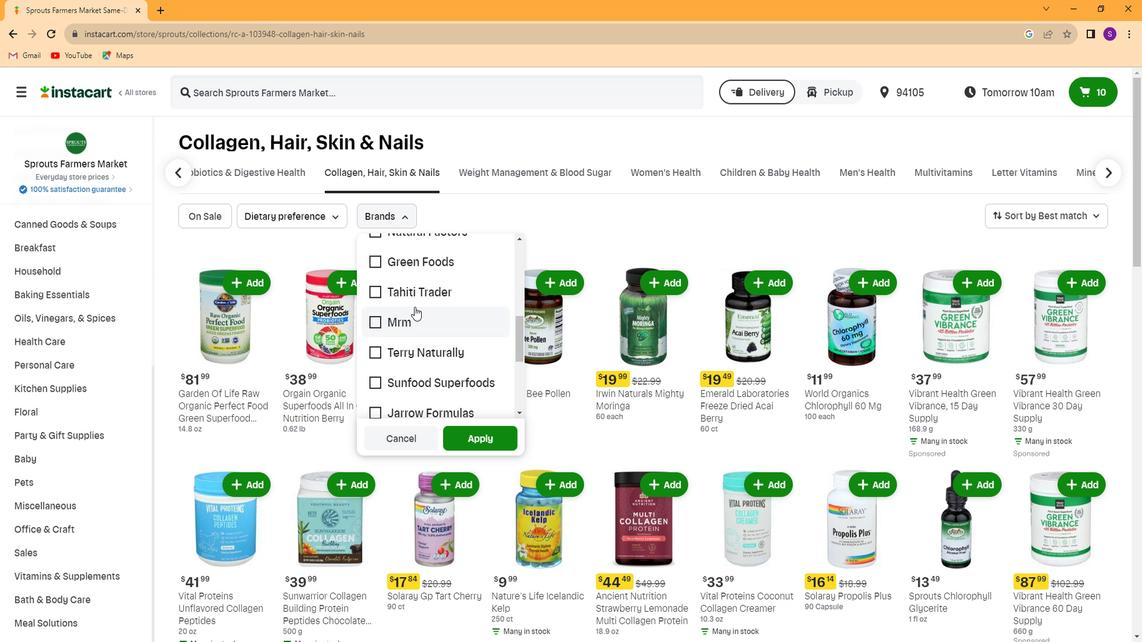 
Action: Mouse scrolled (410, 310) with delta (0, 0)
Screenshot: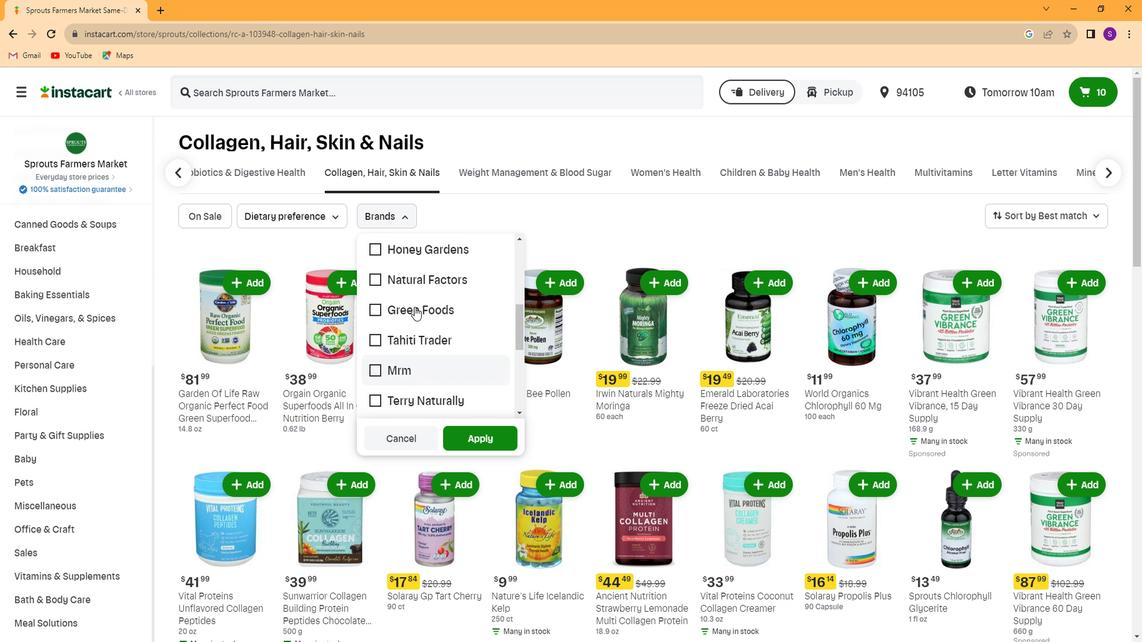 
Action: Mouse moved to (410, 310)
Screenshot: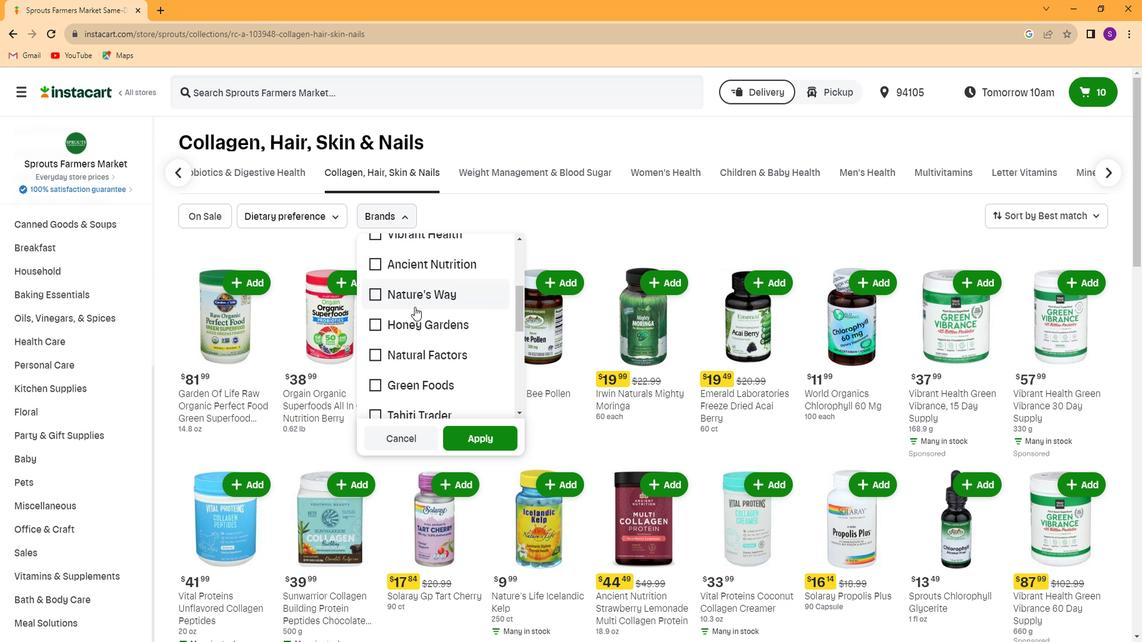 
Action: Mouse scrolled (410, 310) with delta (0, 0)
Screenshot: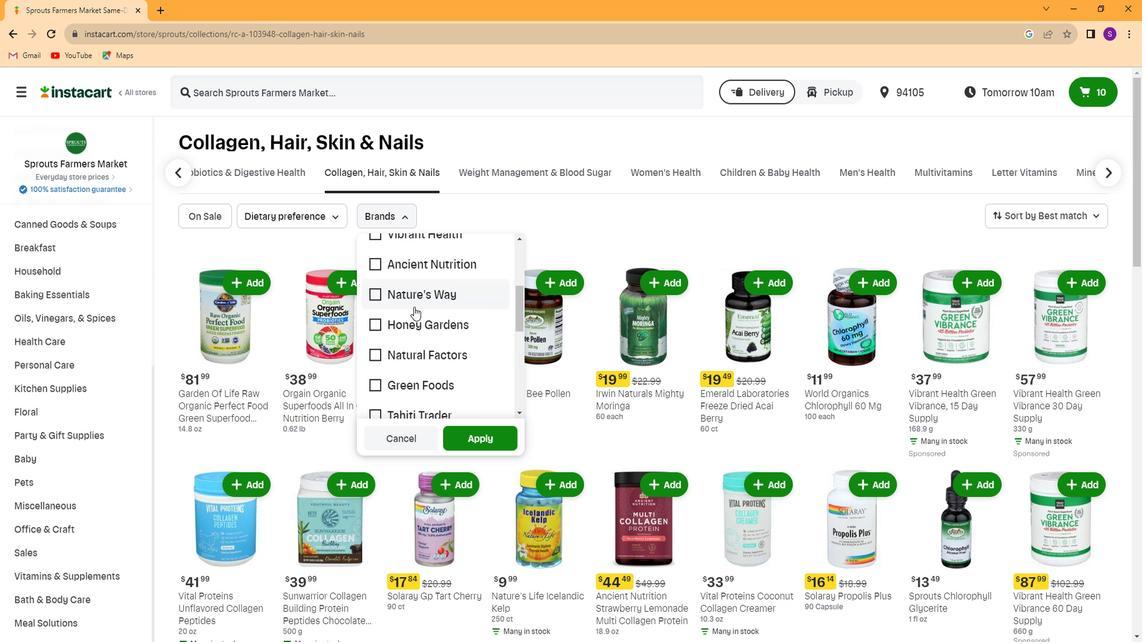 
Action: Mouse scrolled (410, 310) with delta (0, 0)
Screenshot: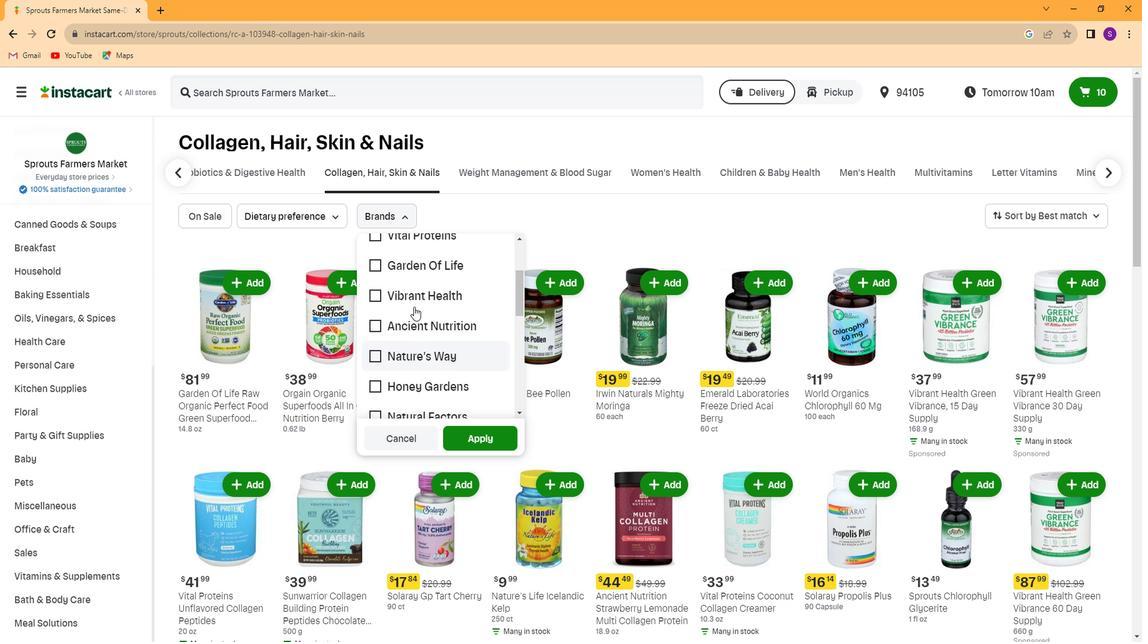 
Action: Mouse scrolled (410, 310) with delta (0, 0)
Screenshot: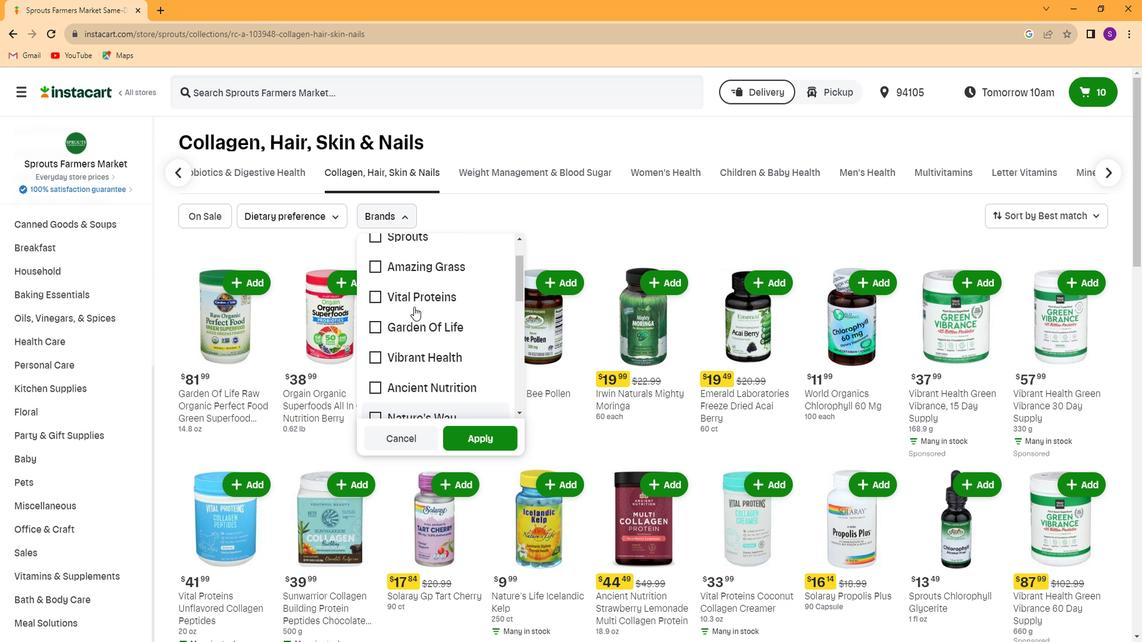 
Action: Mouse scrolled (410, 310) with delta (0, 0)
Screenshot: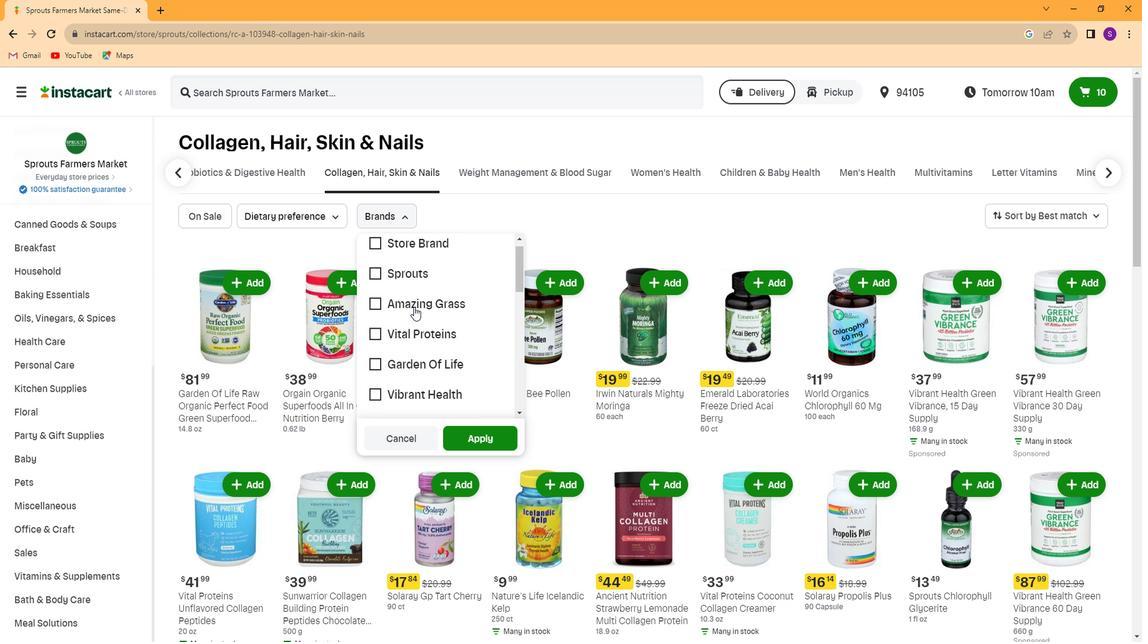 
Action: Mouse scrolled (410, 310) with delta (0, 0)
Screenshot: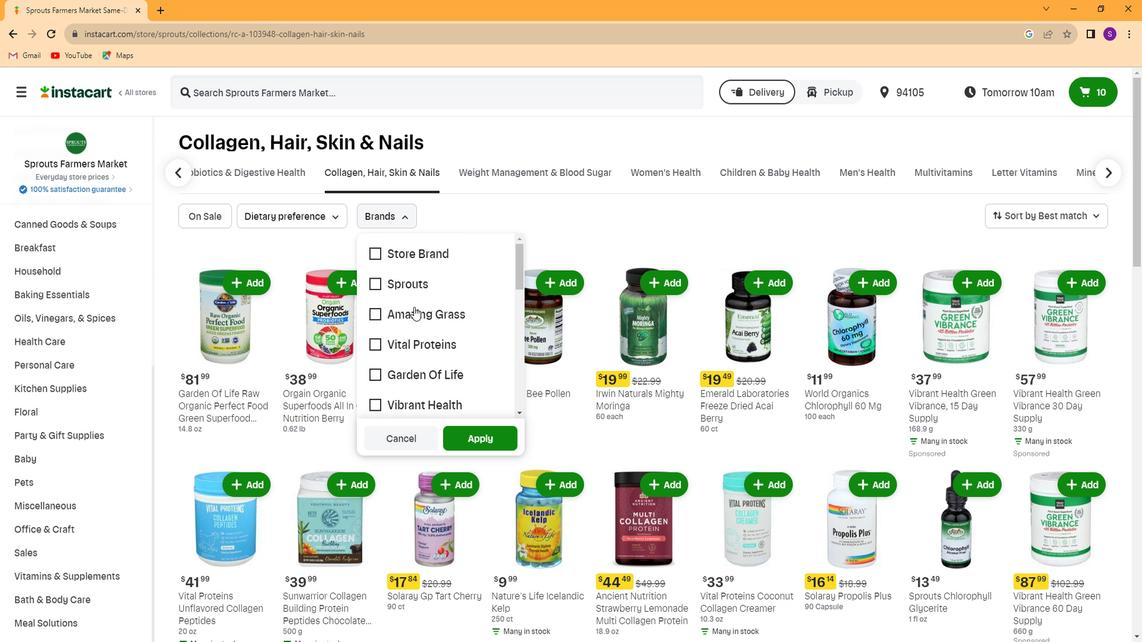 
Action: Mouse scrolled (410, 310) with delta (0, 0)
Screenshot: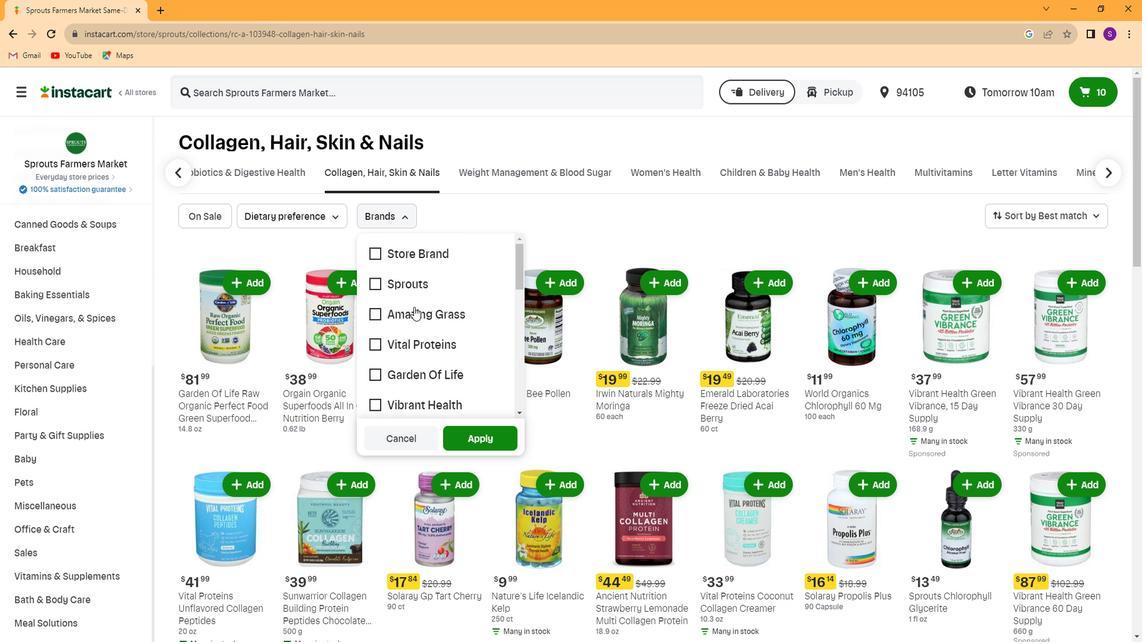 
Action: Mouse moved to (407, 312)
Screenshot: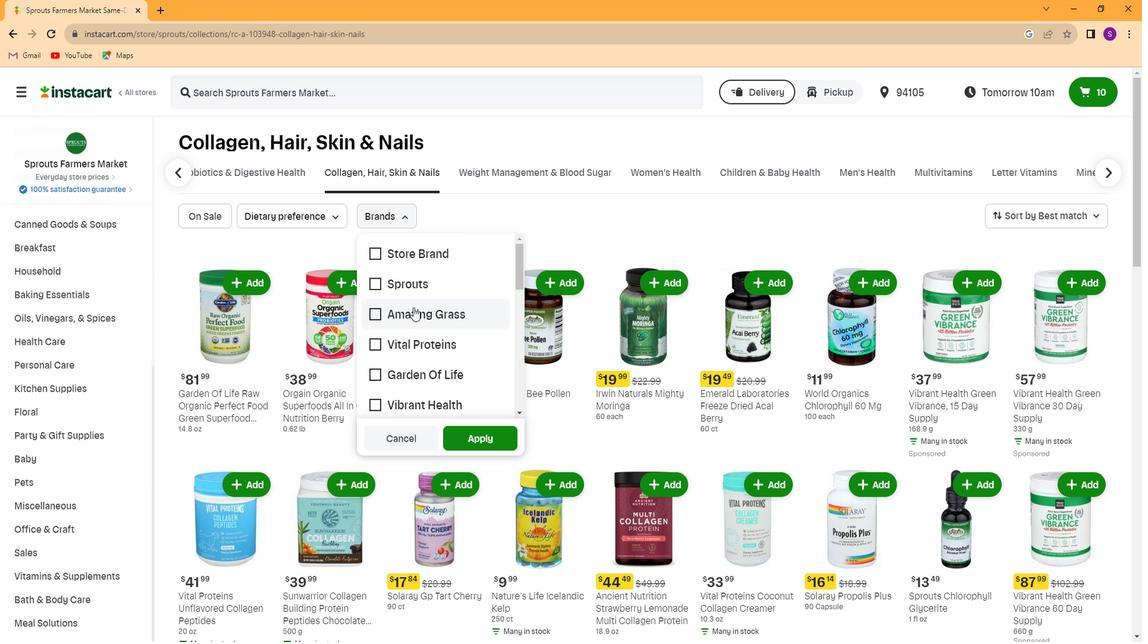 
